 Task: Forward email as attachment with the signature Jared Hernandez with the subject Thank you for your sponsorship from softage.8@softage.net to softage.3@softage.net and softage.4@softage.net with BCC to softage.5@softage.net with the message I would appreciate it if you could send me the sales report for the last quarter.
Action: Mouse moved to (1163, 193)
Screenshot: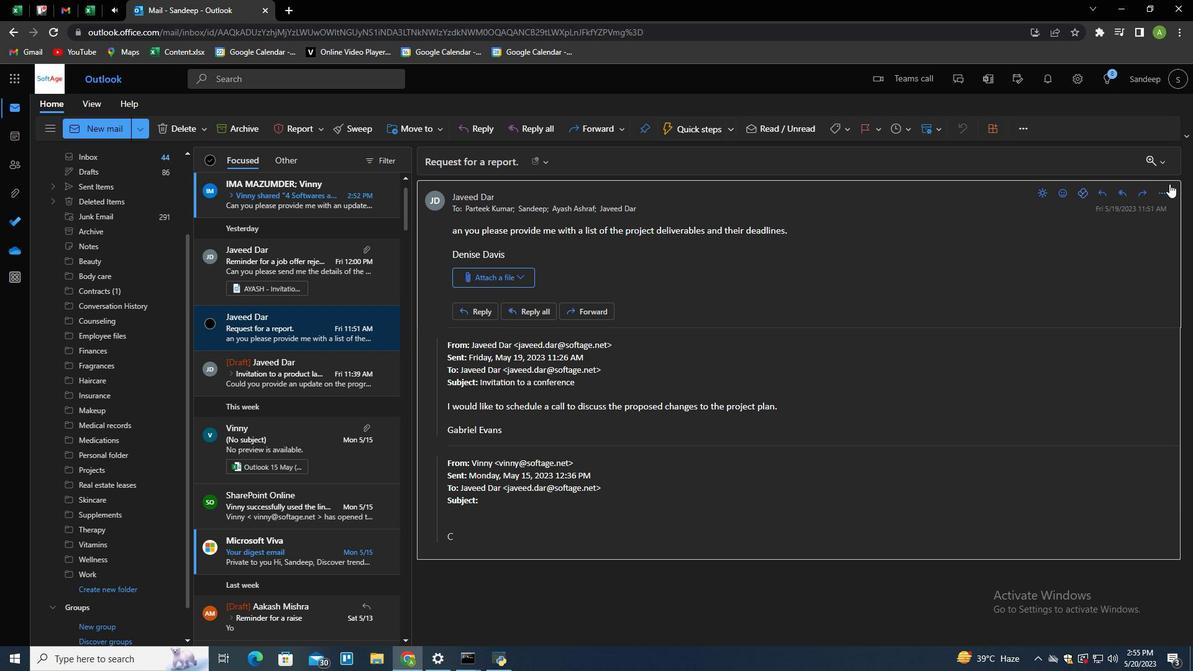 
Action: Mouse pressed left at (1163, 193)
Screenshot: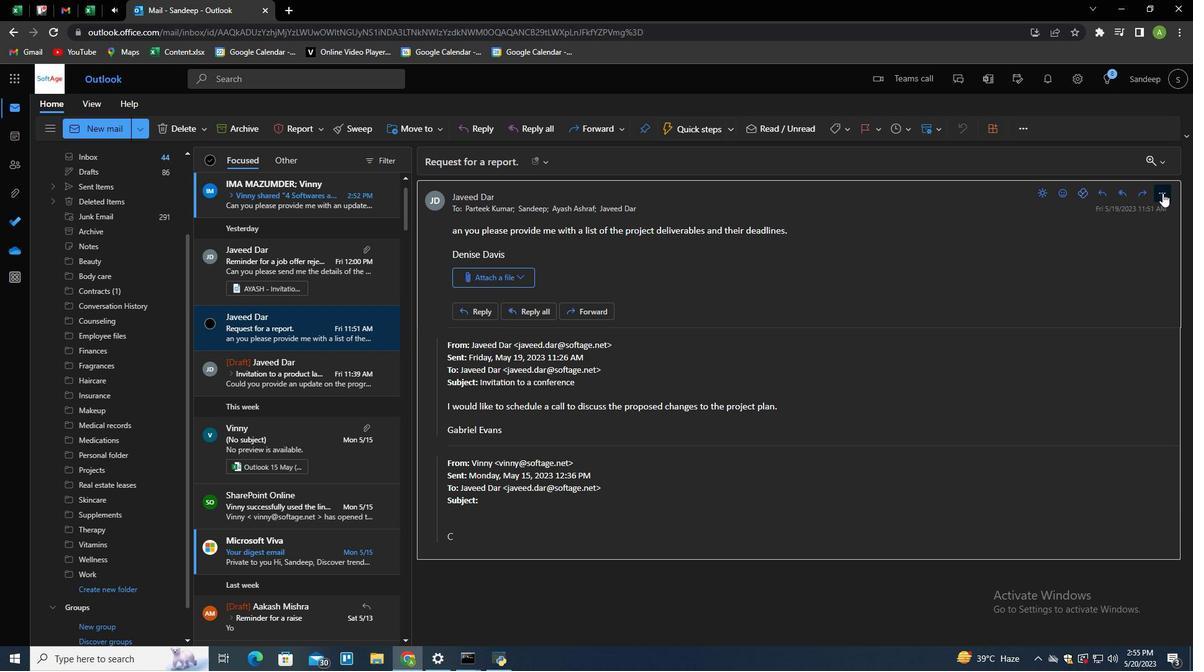 
Action: Mouse moved to (1084, 259)
Screenshot: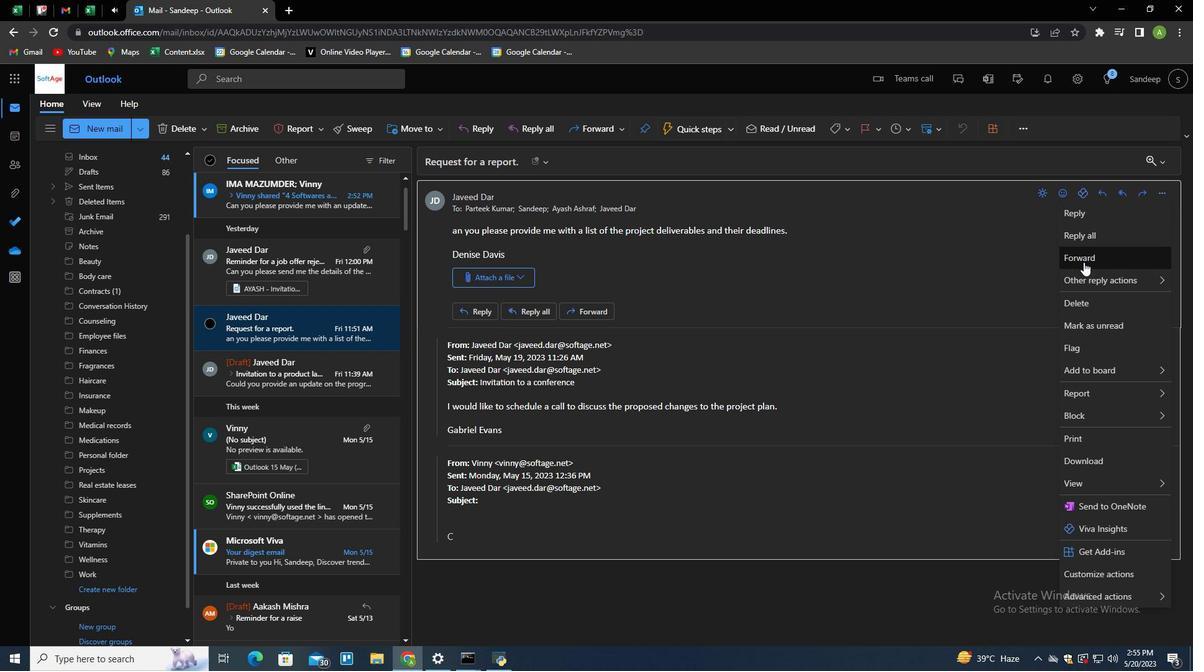 
Action: Mouse pressed left at (1084, 259)
Screenshot: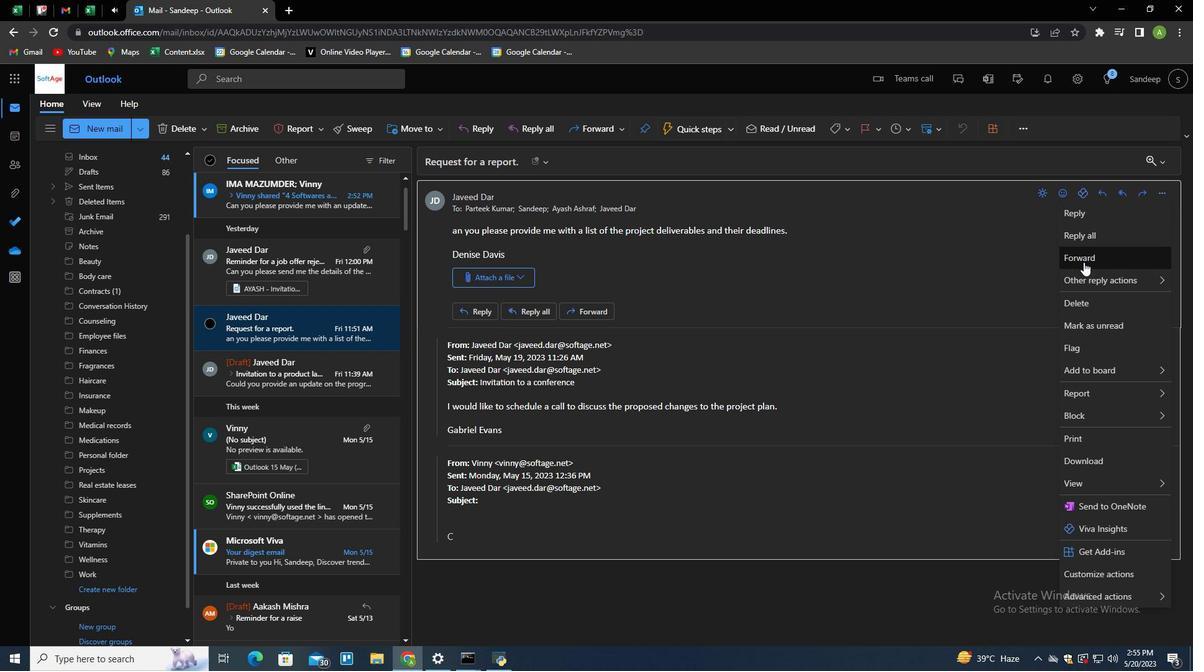 
Action: Mouse moved to (297, 268)
Screenshot: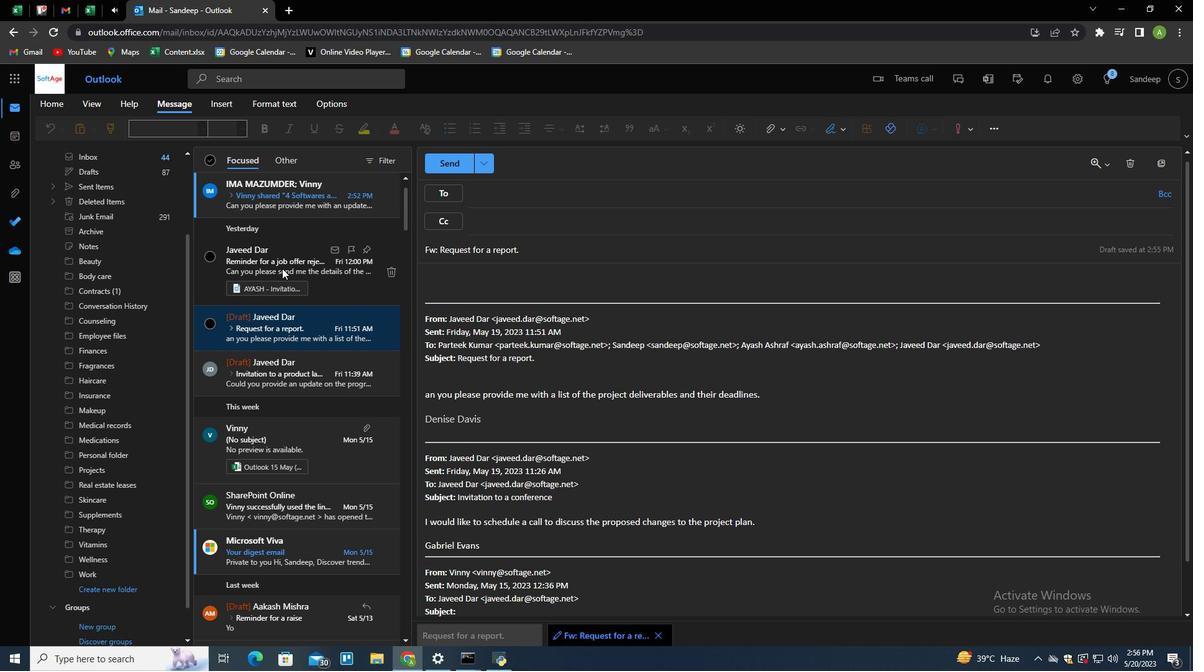 
Action: Mouse pressed left at (297, 268)
Screenshot: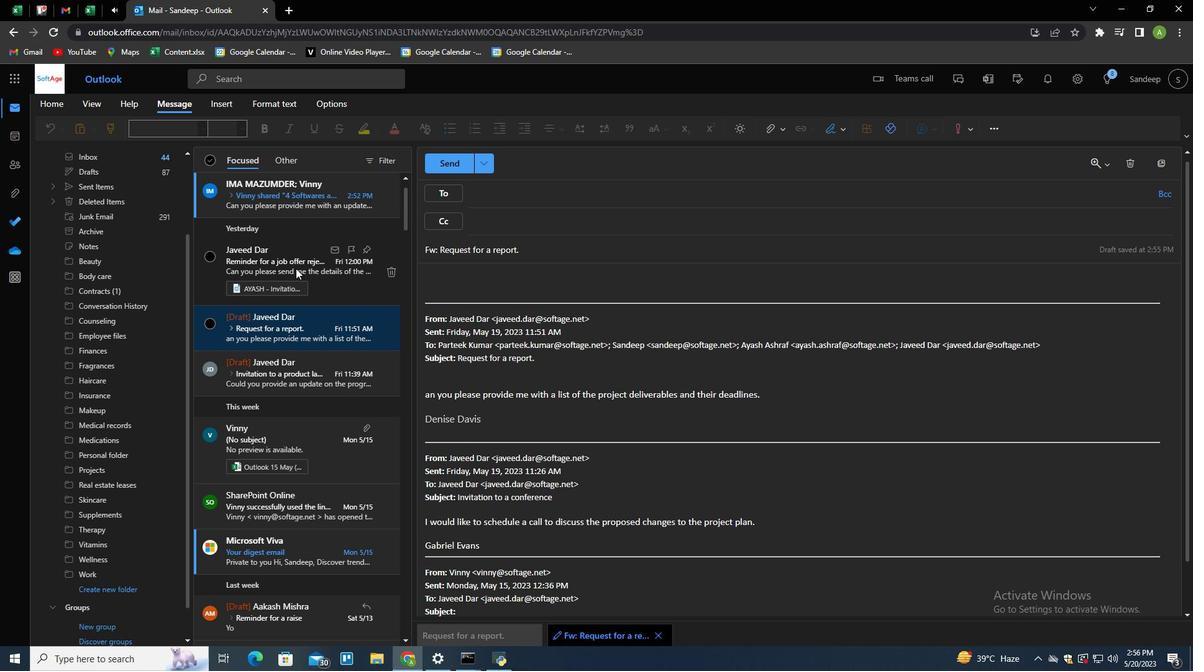 
Action: Mouse moved to (1165, 193)
Screenshot: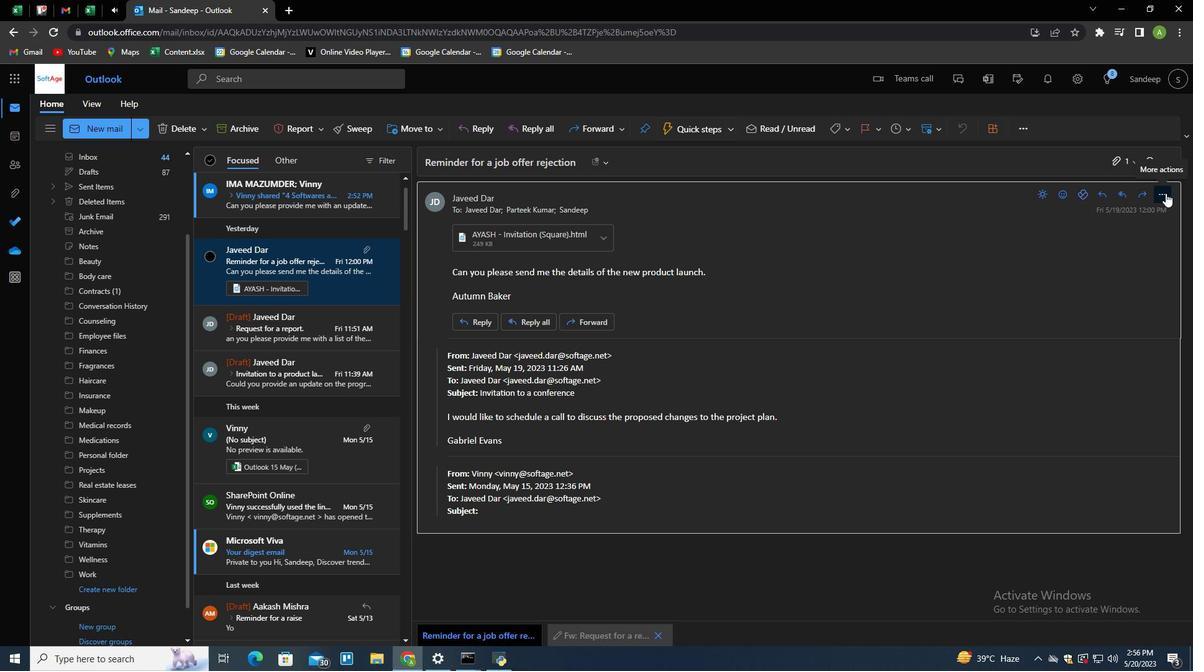
Action: Mouse pressed left at (1165, 193)
Screenshot: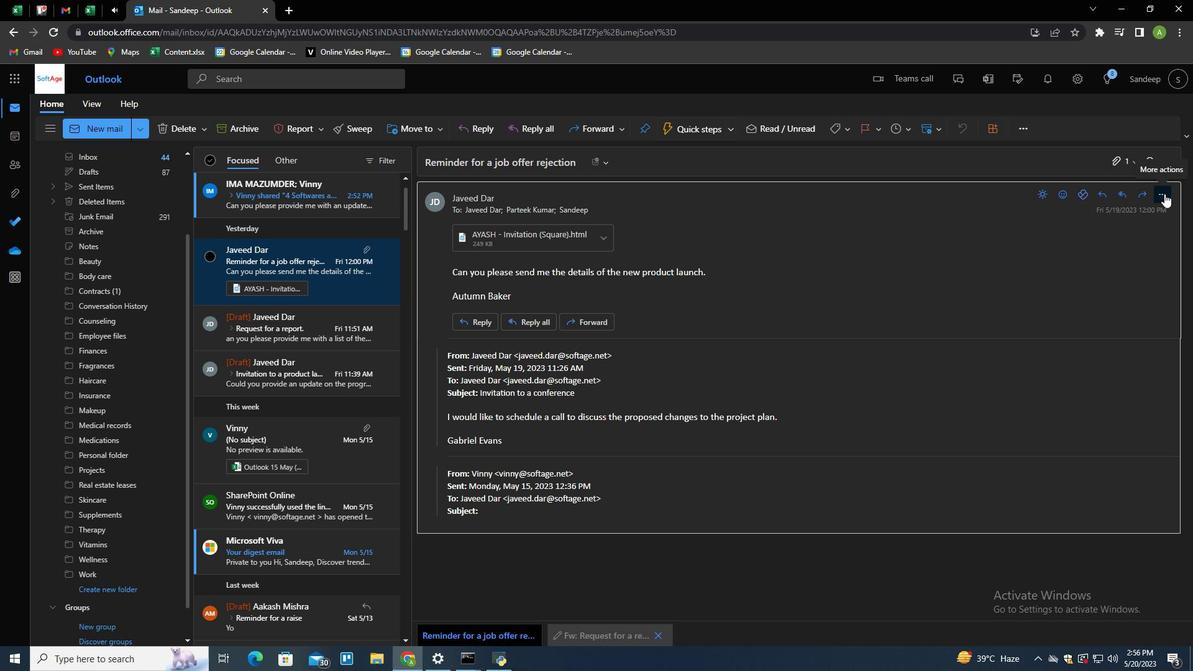 
Action: Mouse moved to (1008, 301)
Screenshot: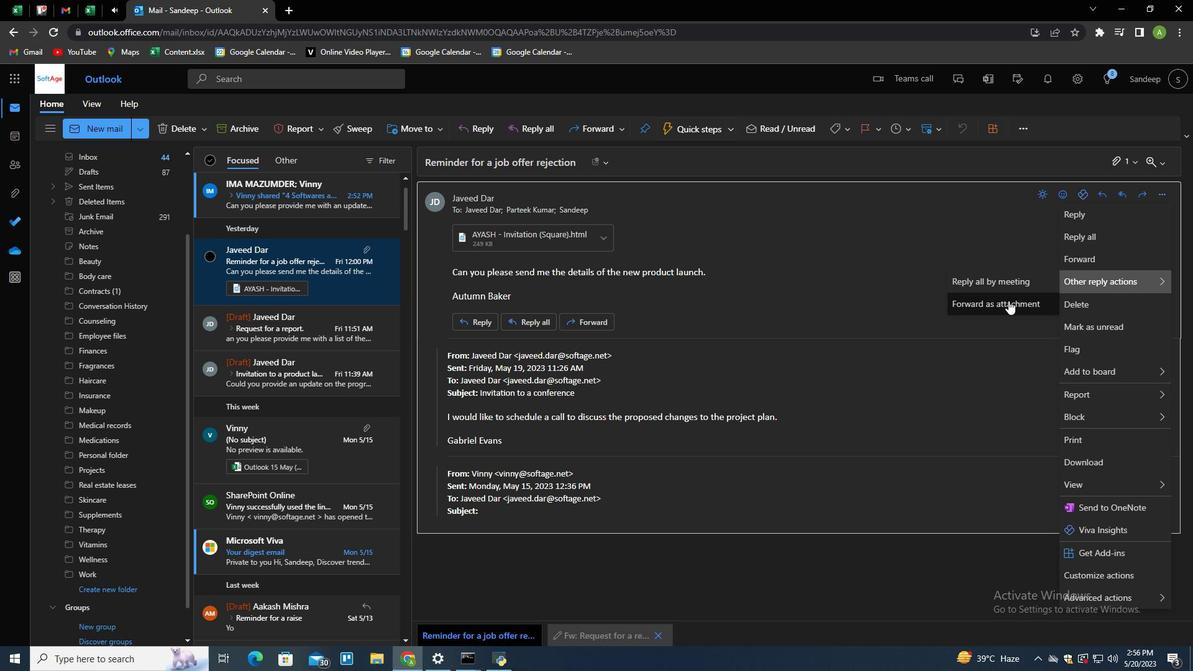
Action: Mouse pressed left at (1008, 301)
Screenshot: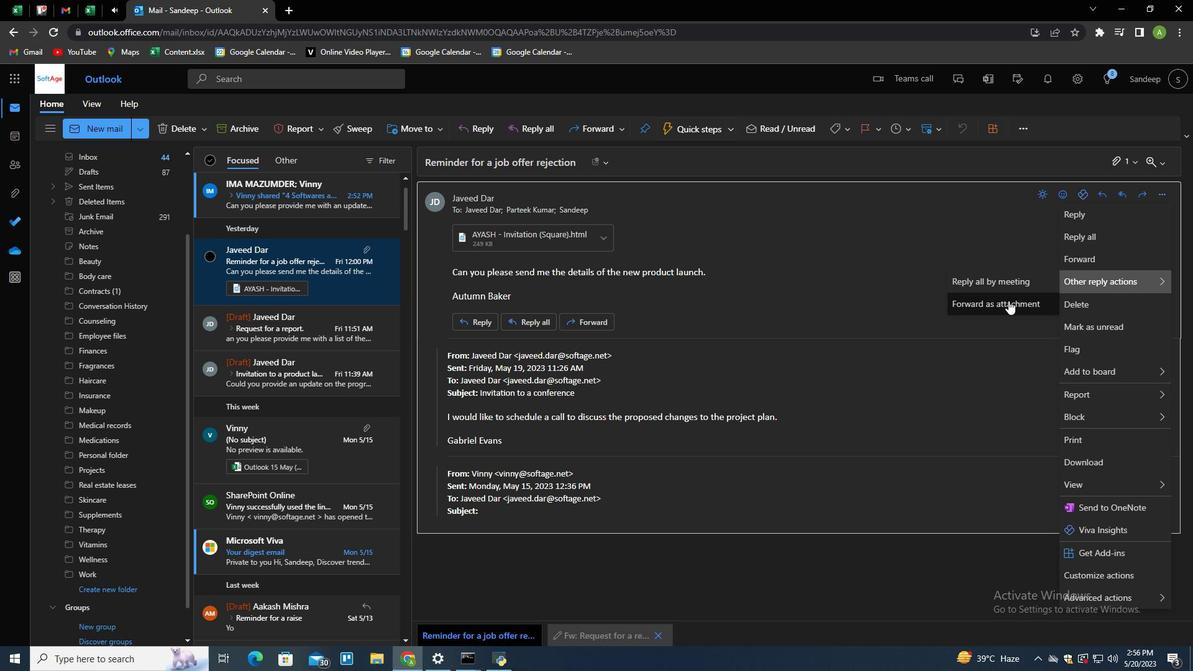 
Action: Mouse moved to (835, 133)
Screenshot: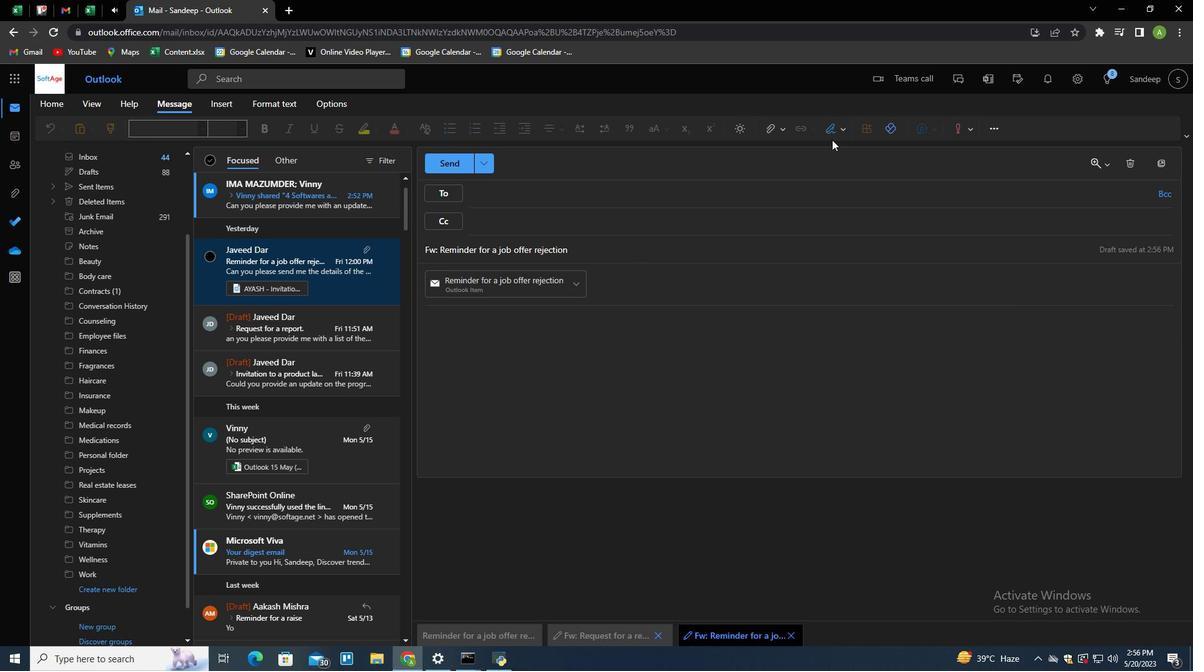 
Action: Mouse pressed left at (835, 133)
Screenshot: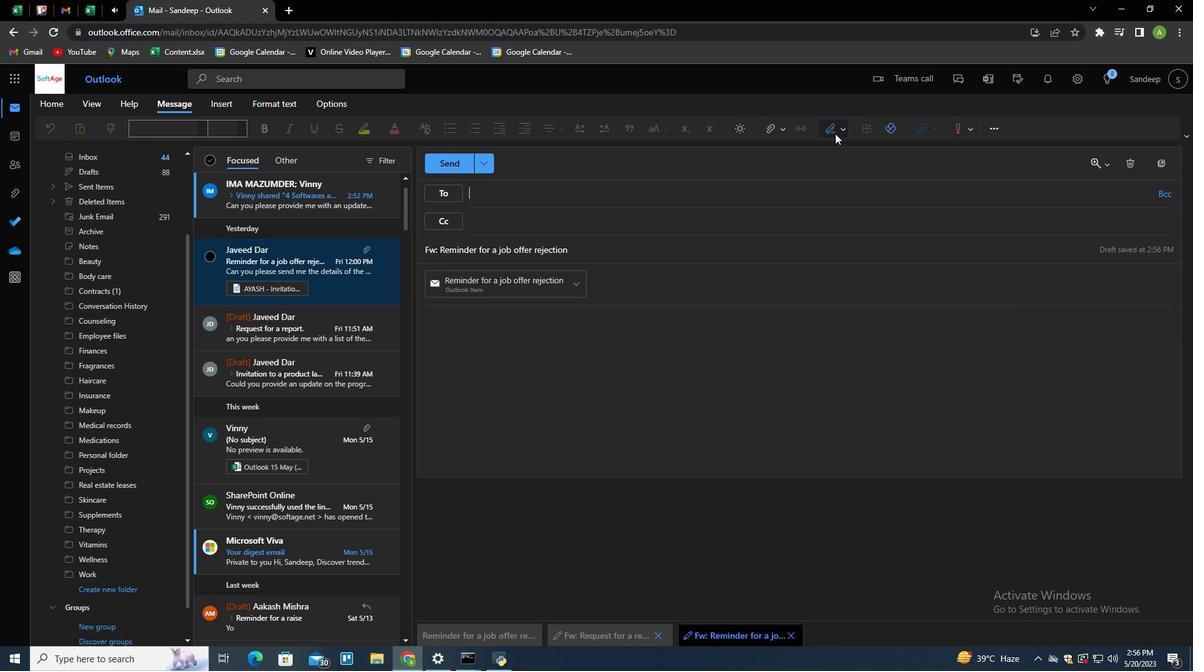 
Action: Mouse moved to (820, 175)
Screenshot: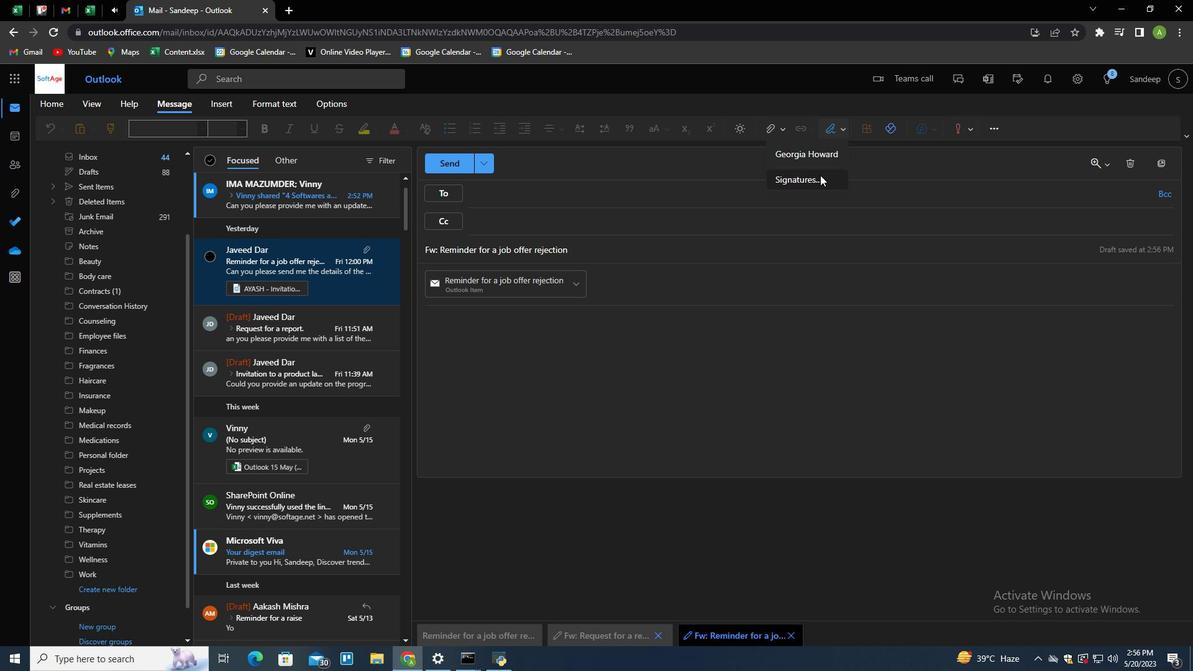 
Action: Mouse pressed left at (820, 175)
Screenshot: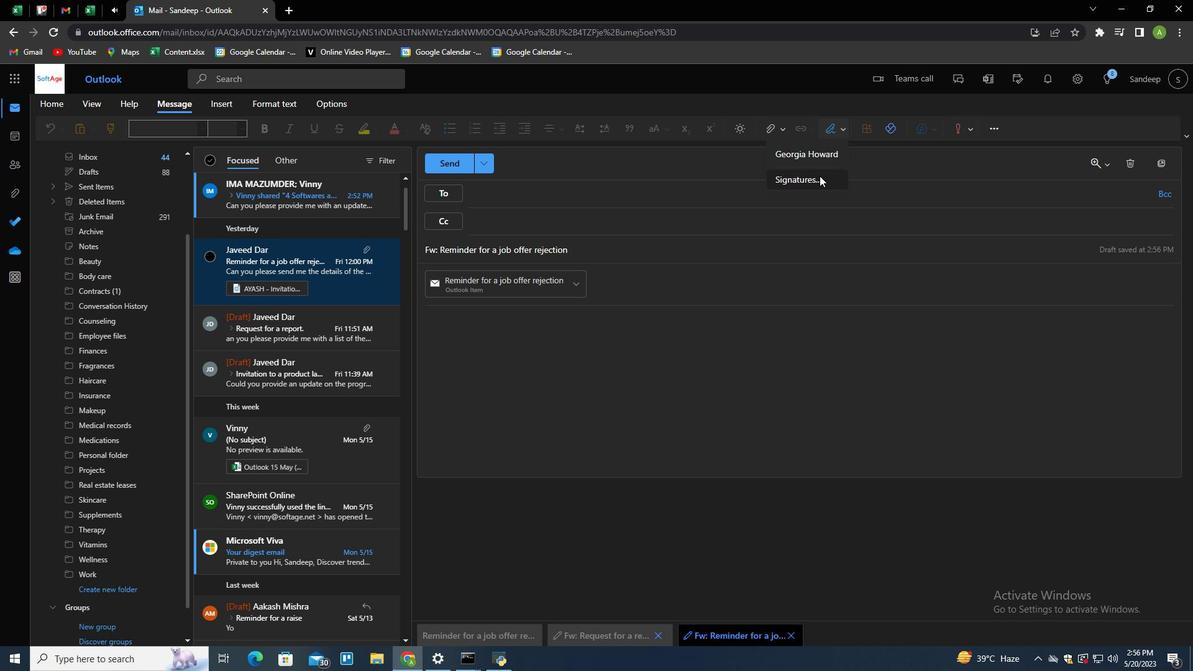 
Action: Mouse moved to (851, 231)
Screenshot: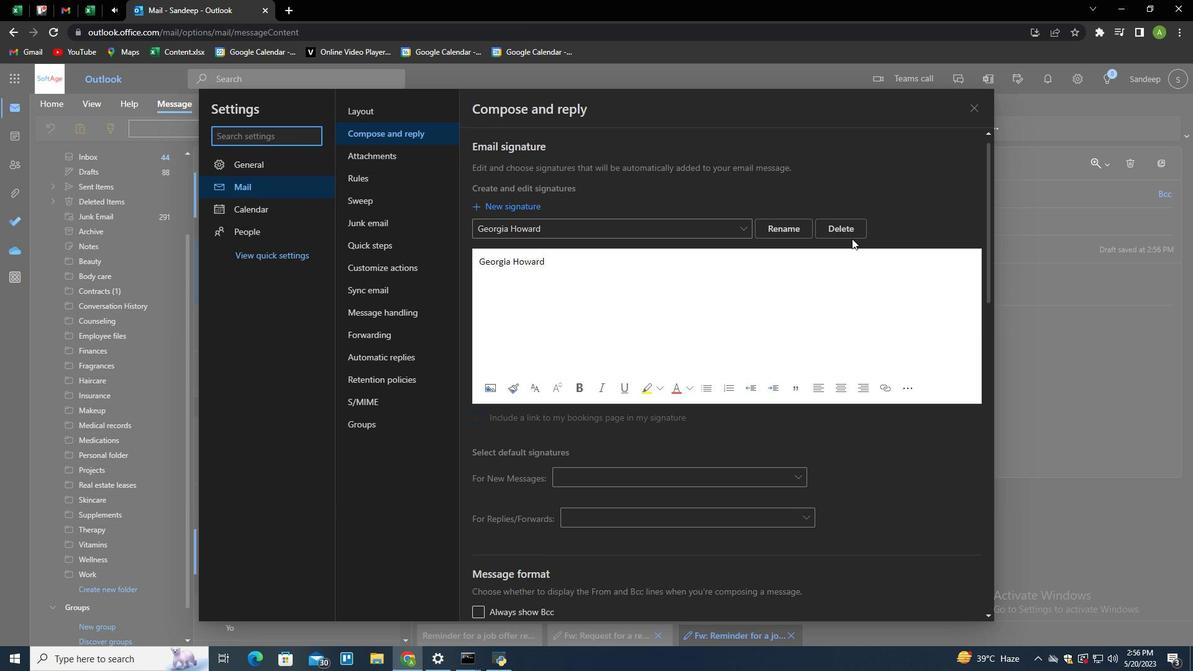 
Action: Mouse pressed left at (851, 231)
Screenshot: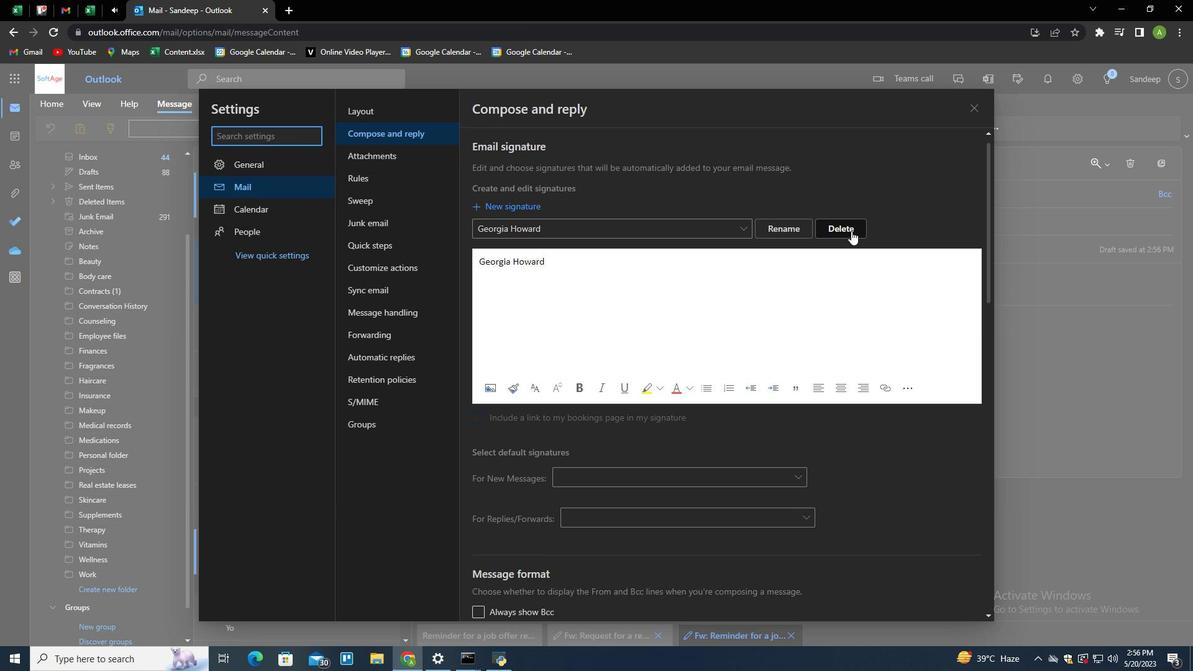 
Action: Mouse pressed left at (851, 231)
Screenshot: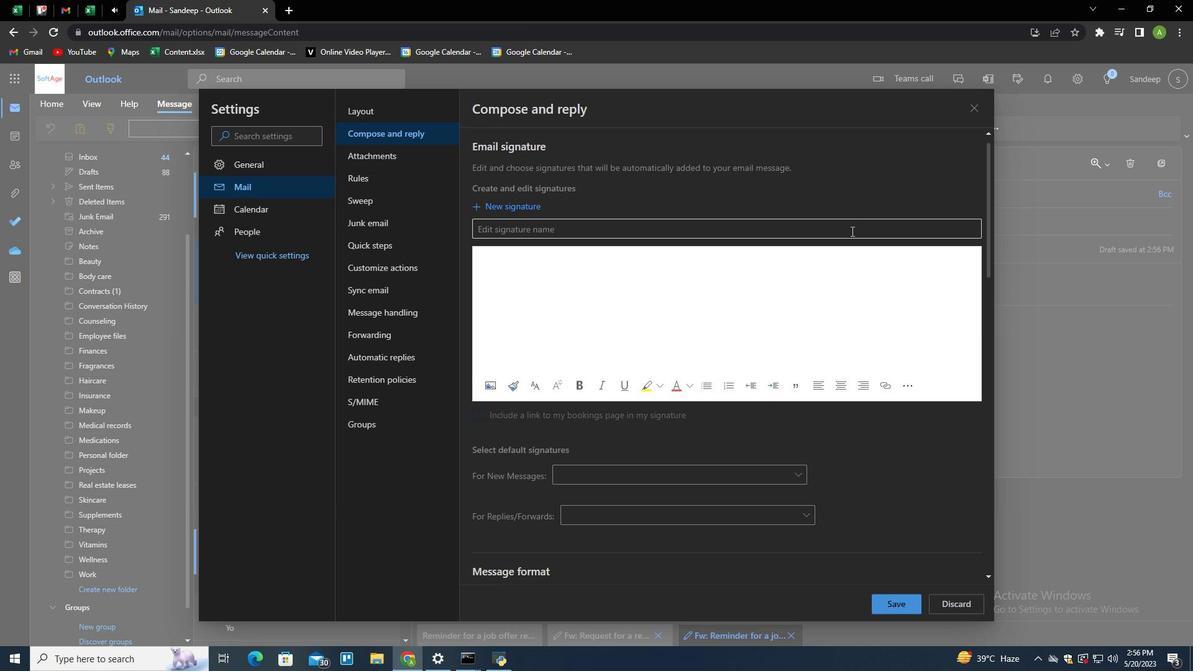 
Action: Key pressed <Key.shift>Jard<Key.backspace>ed<Key.space><Key.shift><Key.space>Hernandez<Key.tab><Key.shift>Jard<Key.backspace>ed<Key.space><Key.shift>Harnandez
Screenshot: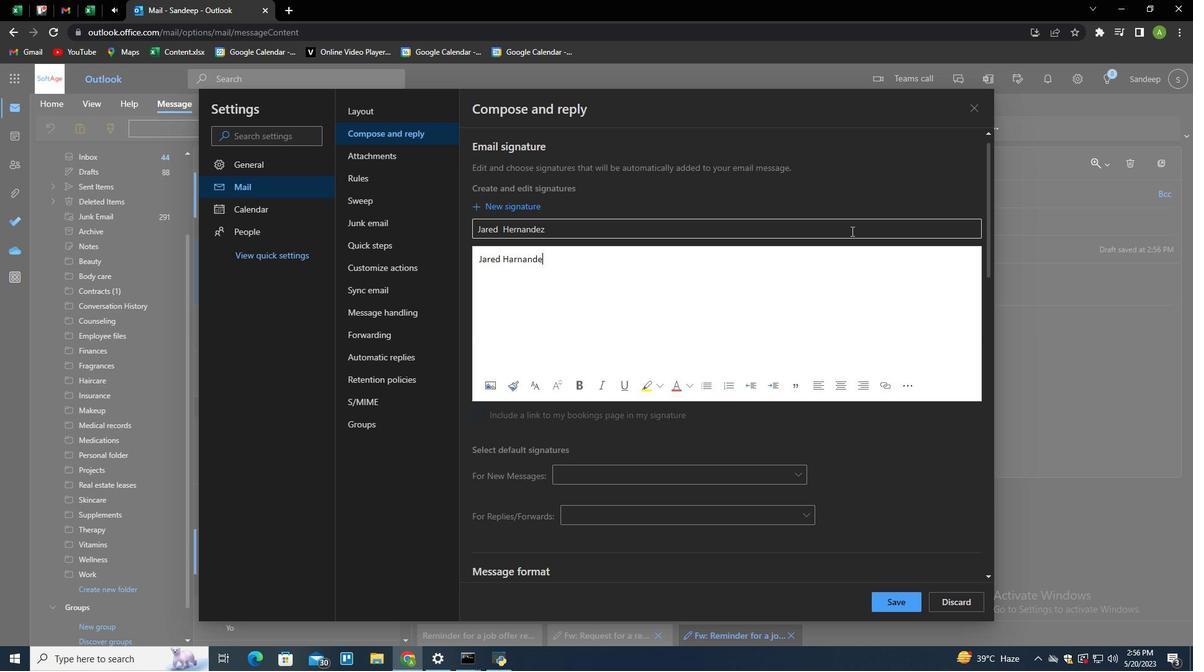 
Action: Mouse moved to (910, 610)
Screenshot: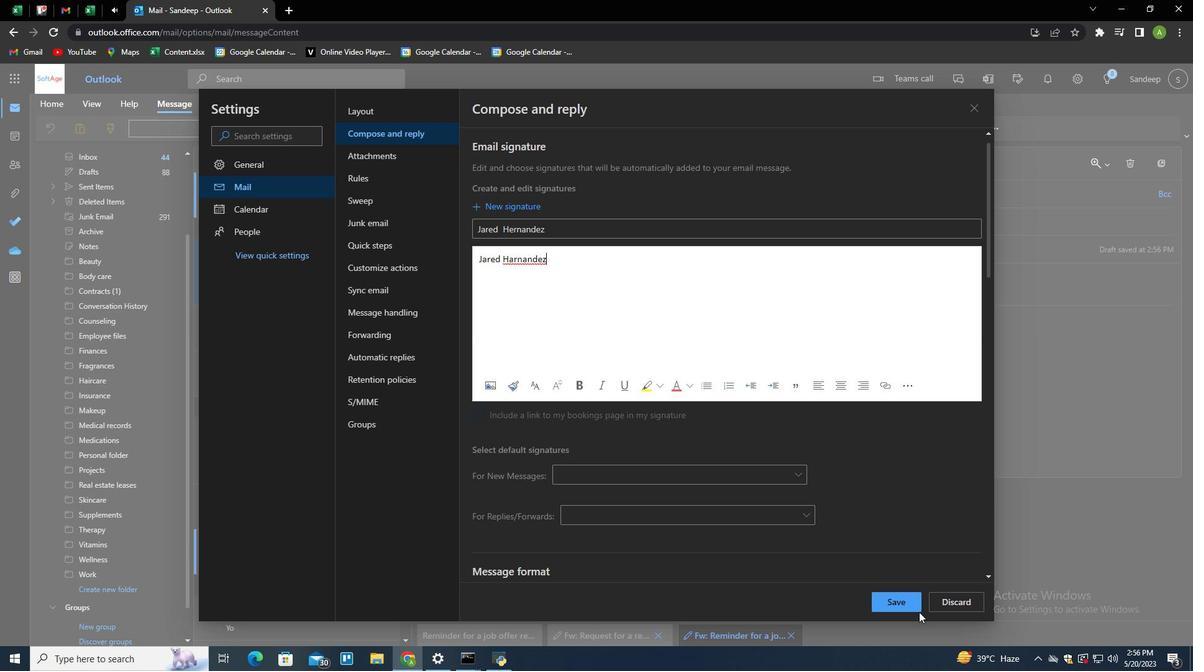 
Action: Mouse pressed left at (910, 610)
Screenshot: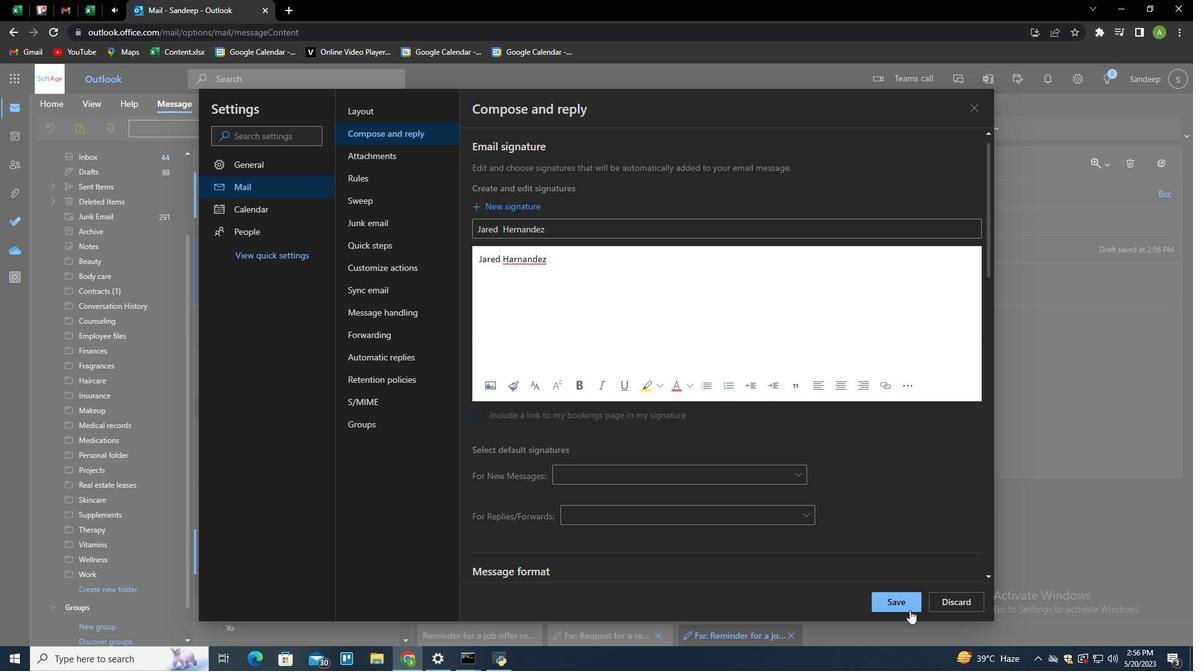 
Action: Mouse moved to (513, 262)
Screenshot: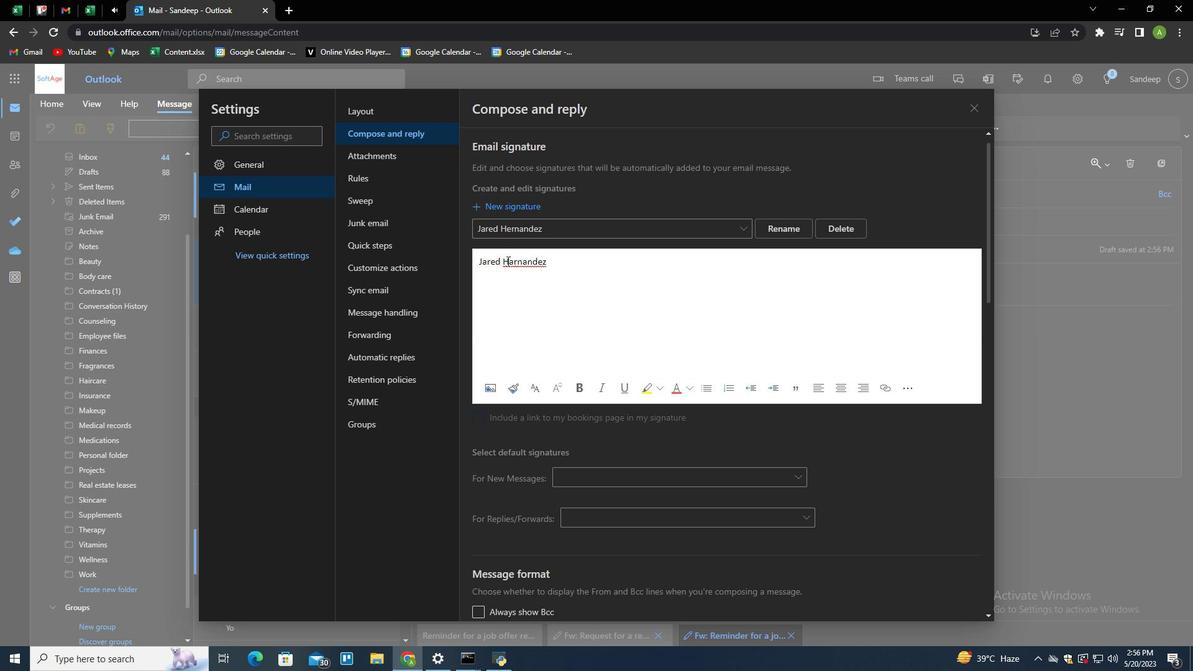 
Action: Mouse pressed left at (513, 262)
Screenshot: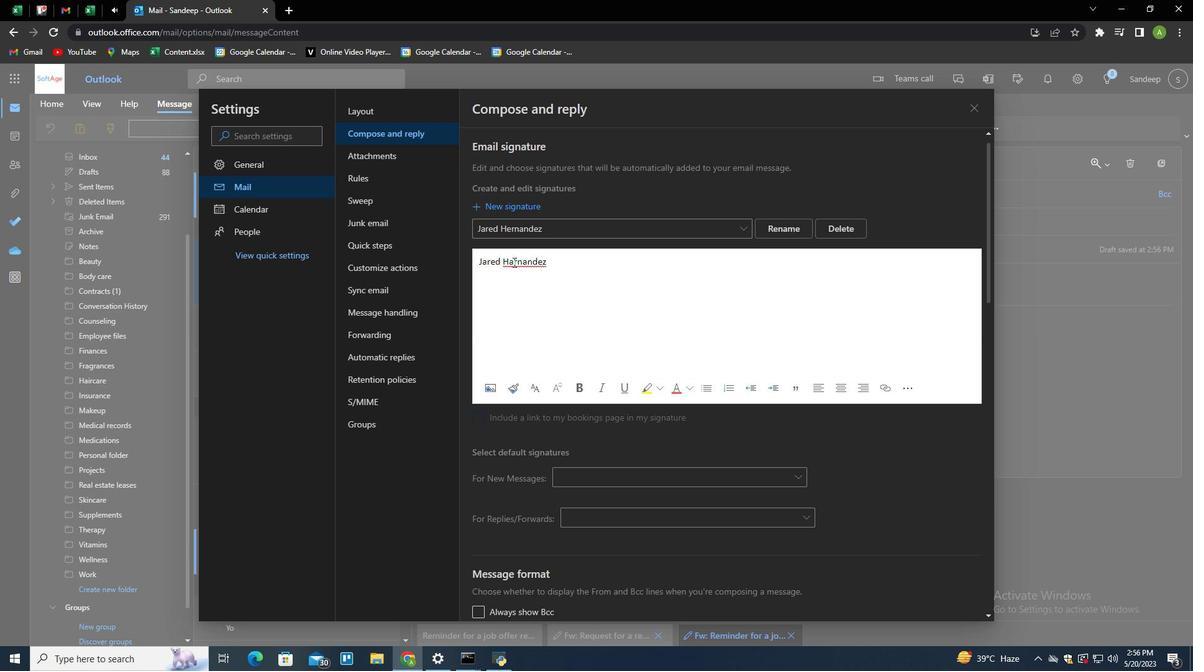 
Action: Mouse moved to (684, 300)
Screenshot: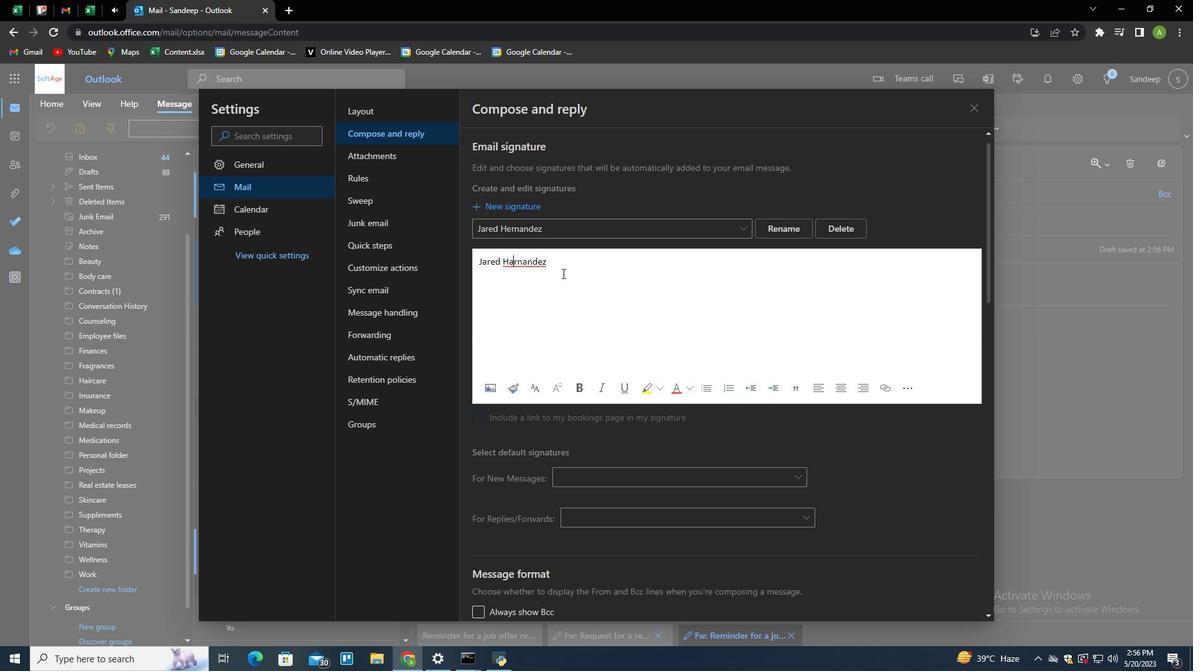 
Action: Key pressed <Key.backspace>e
Screenshot: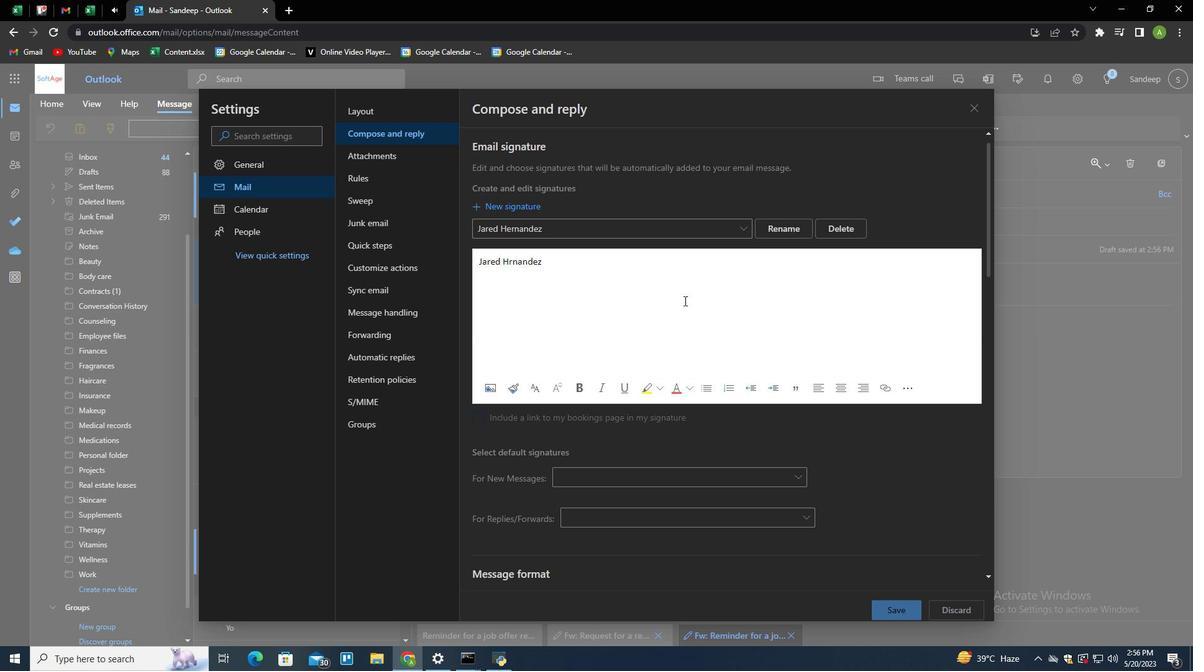 
Action: Mouse moved to (889, 596)
Screenshot: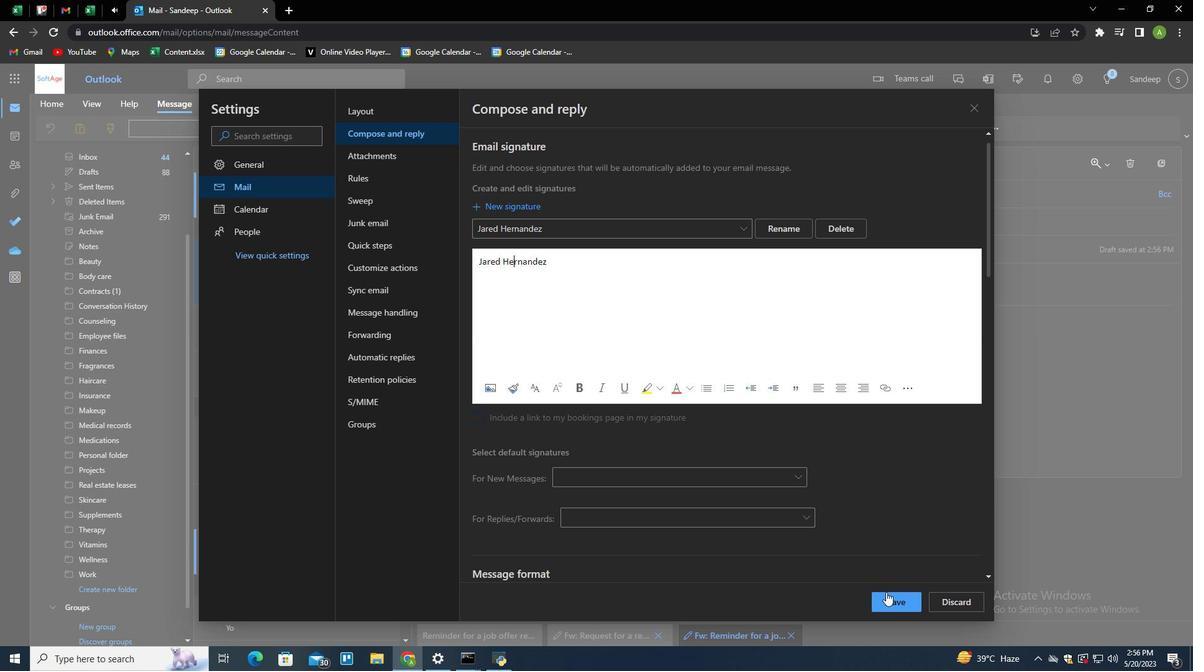 
Action: Mouse pressed left at (889, 596)
Screenshot: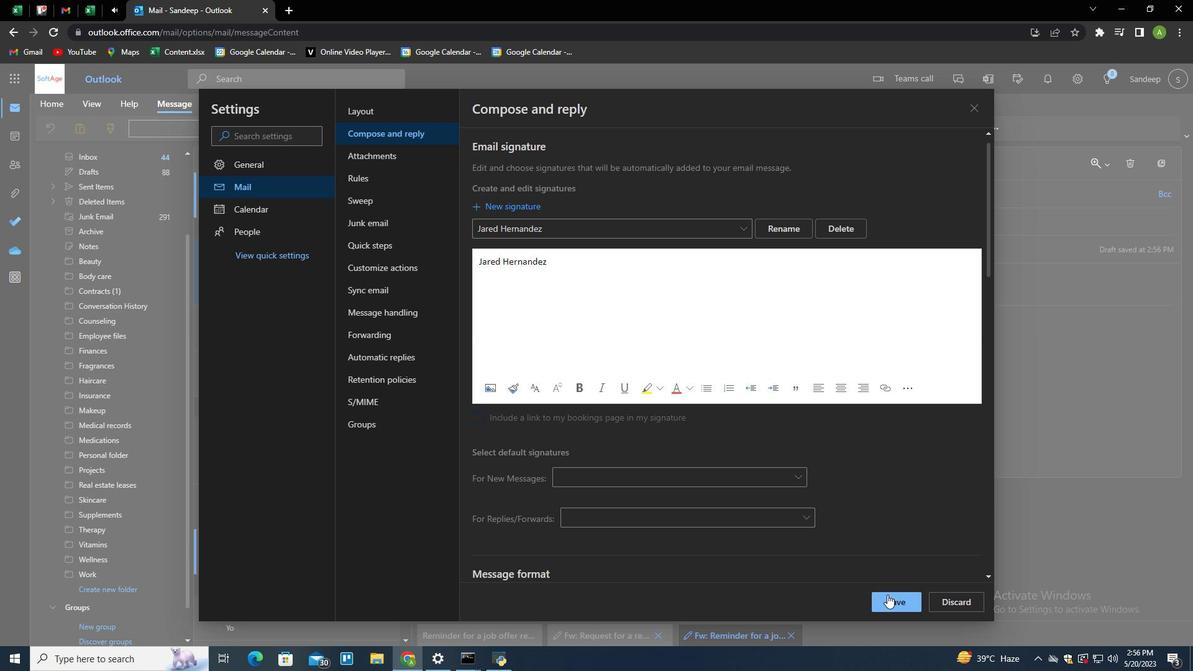 
Action: Mouse moved to (1077, 289)
Screenshot: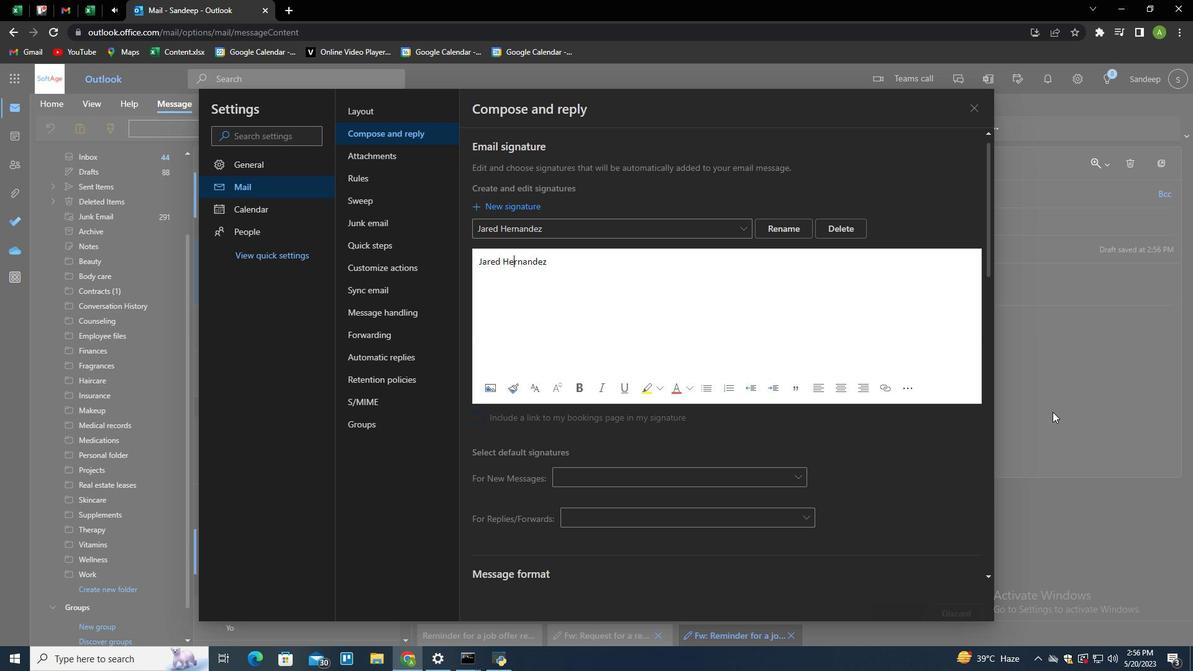 
Action: Mouse pressed left at (1077, 289)
Screenshot: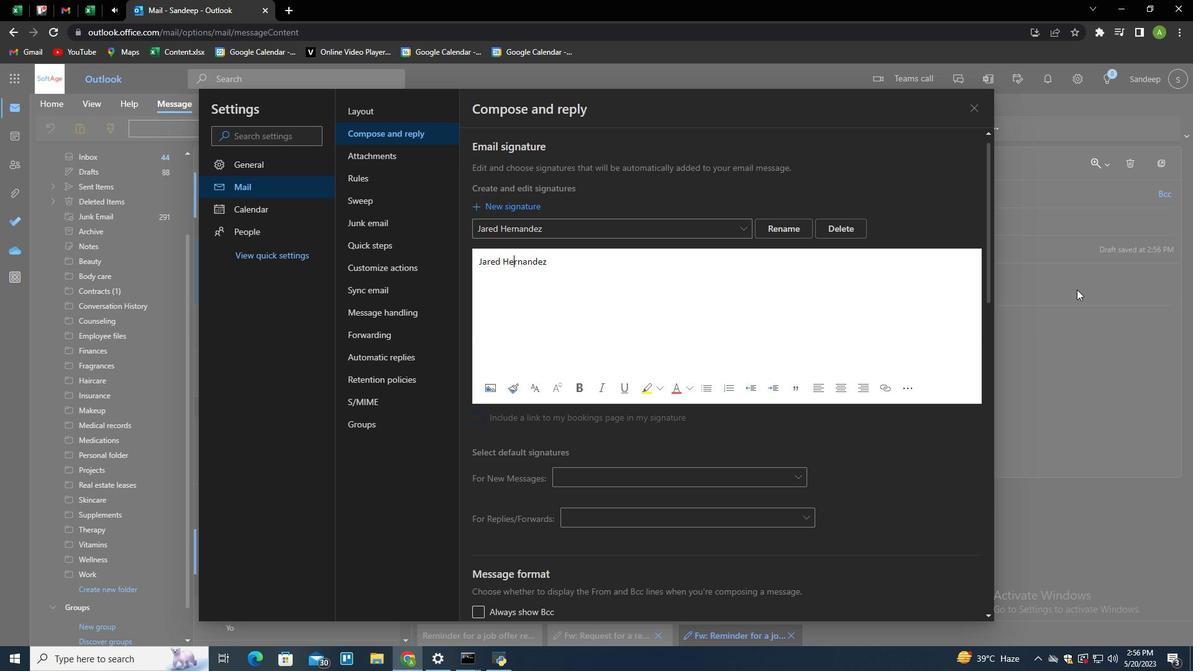 
Action: Mouse moved to (839, 129)
Screenshot: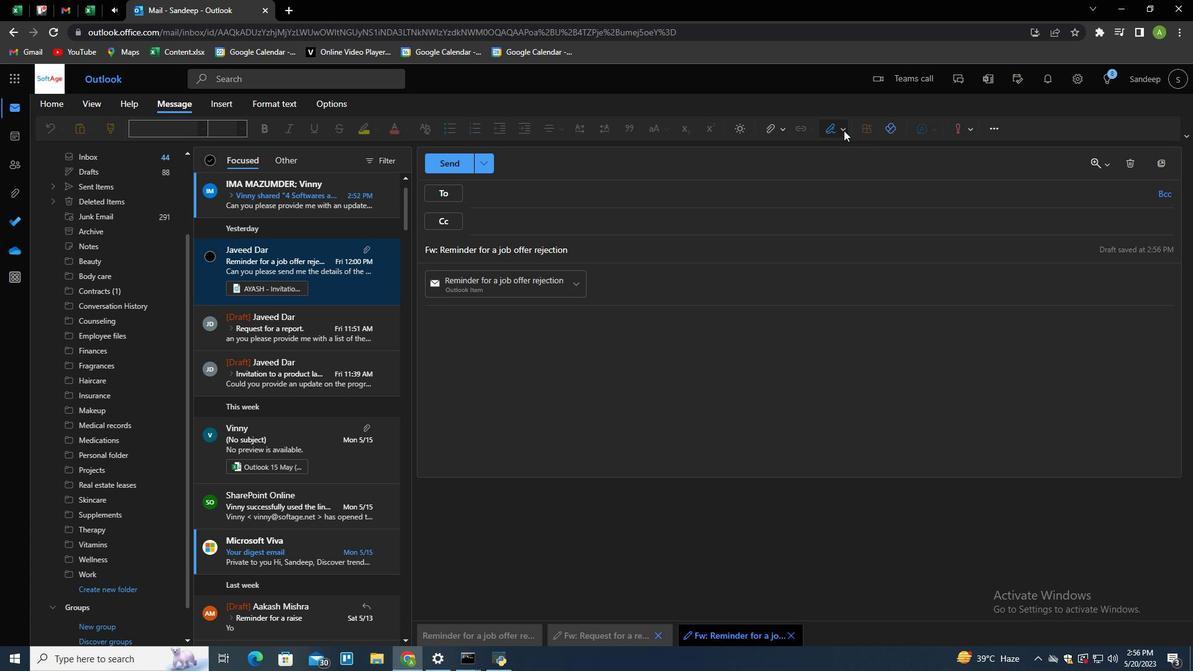 
Action: Mouse pressed left at (839, 129)
Screenshot: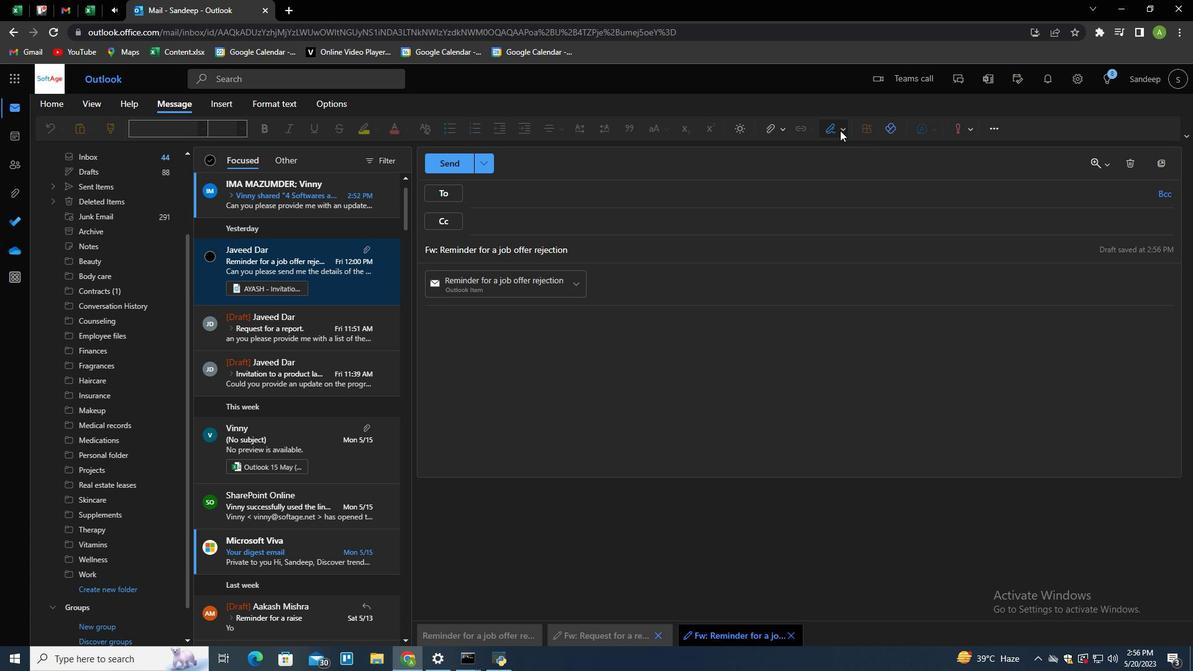 
Action: Mouse moved to (813, 153)
Screenshot: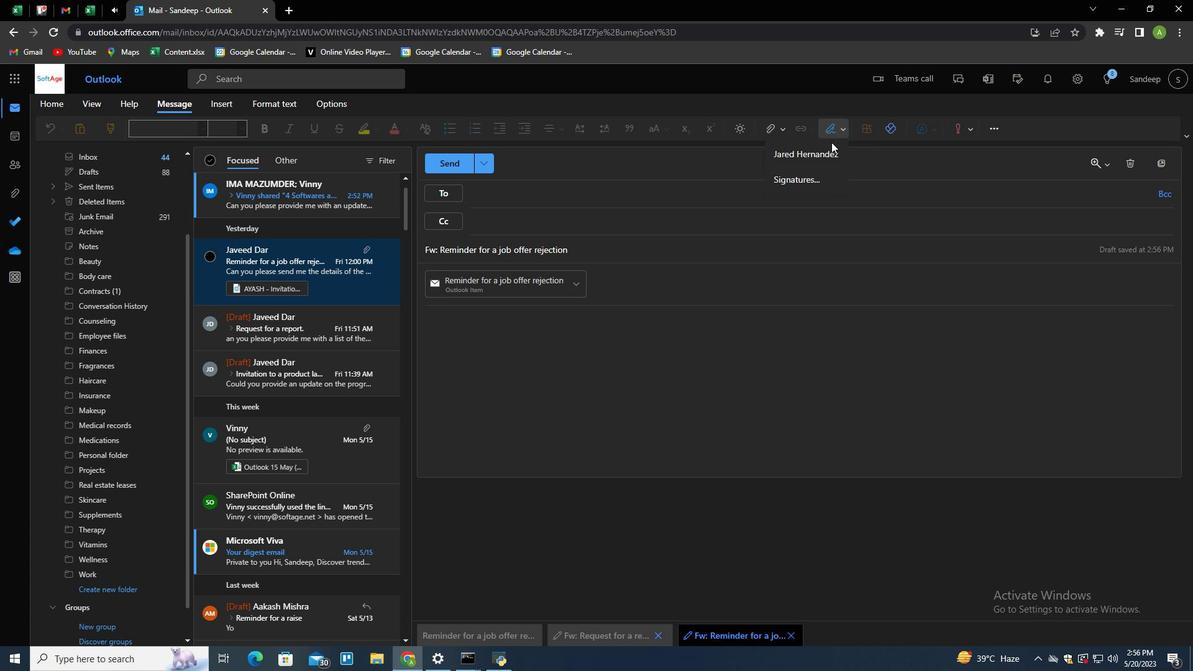 
Action: Mouse pressed left at (813, 153)
Screenshot: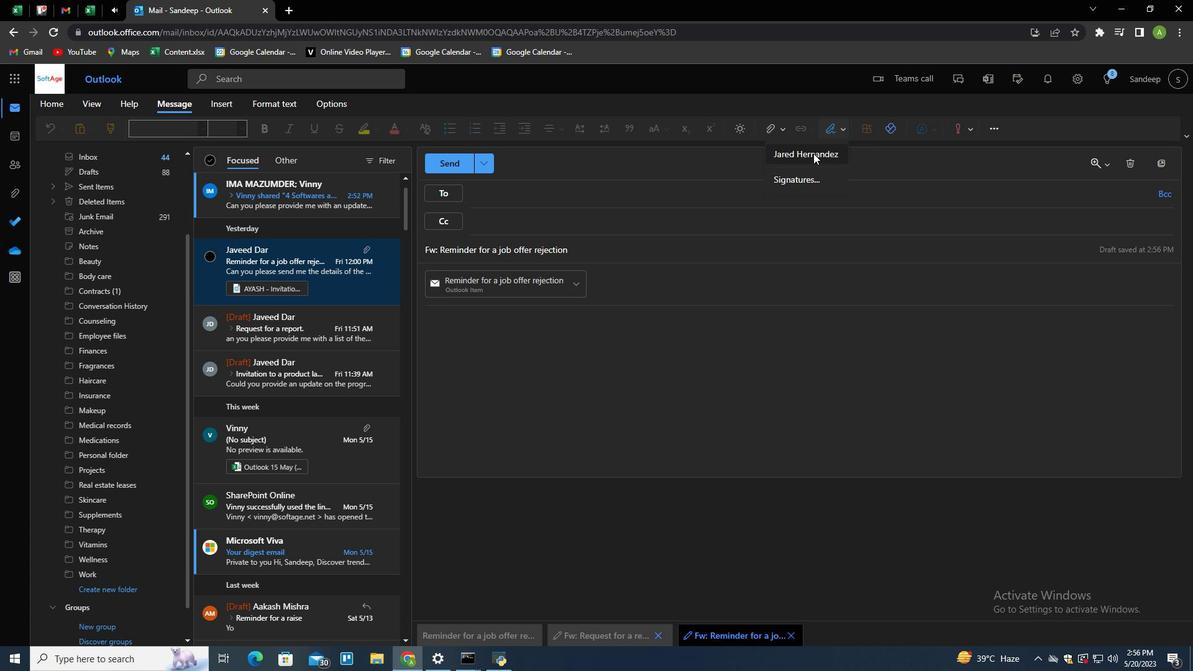 
Action: Mouse moved to (438, 252)
Screenshot: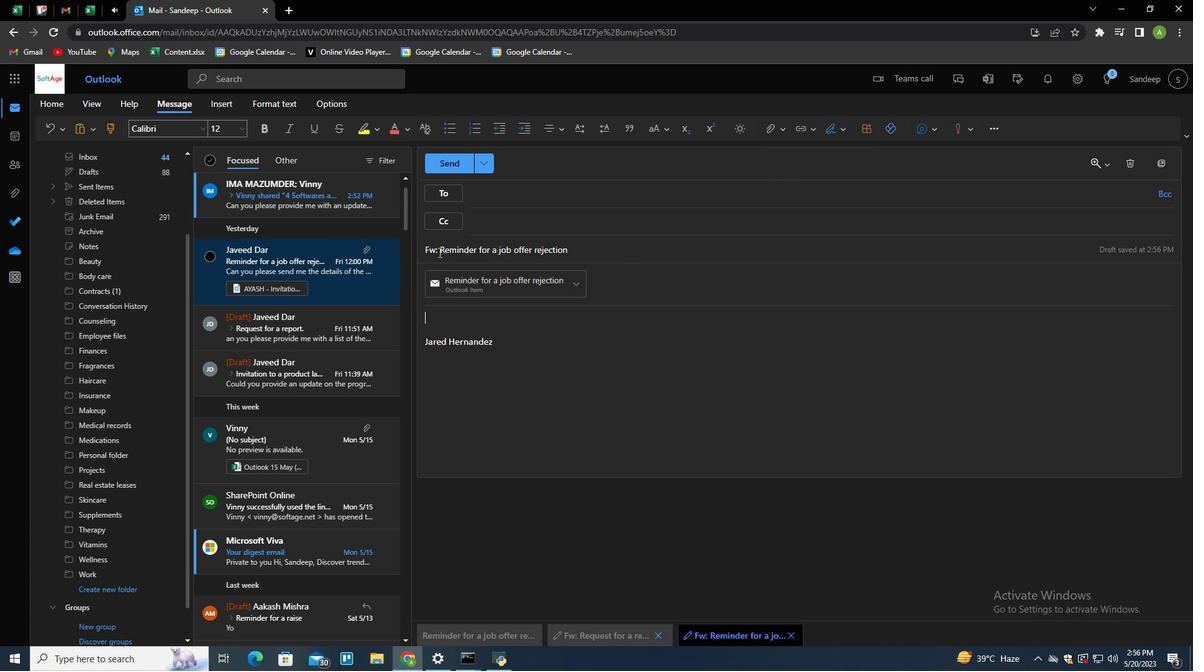 
Action: Mouse pressed left at (438, 252)
Screenshot: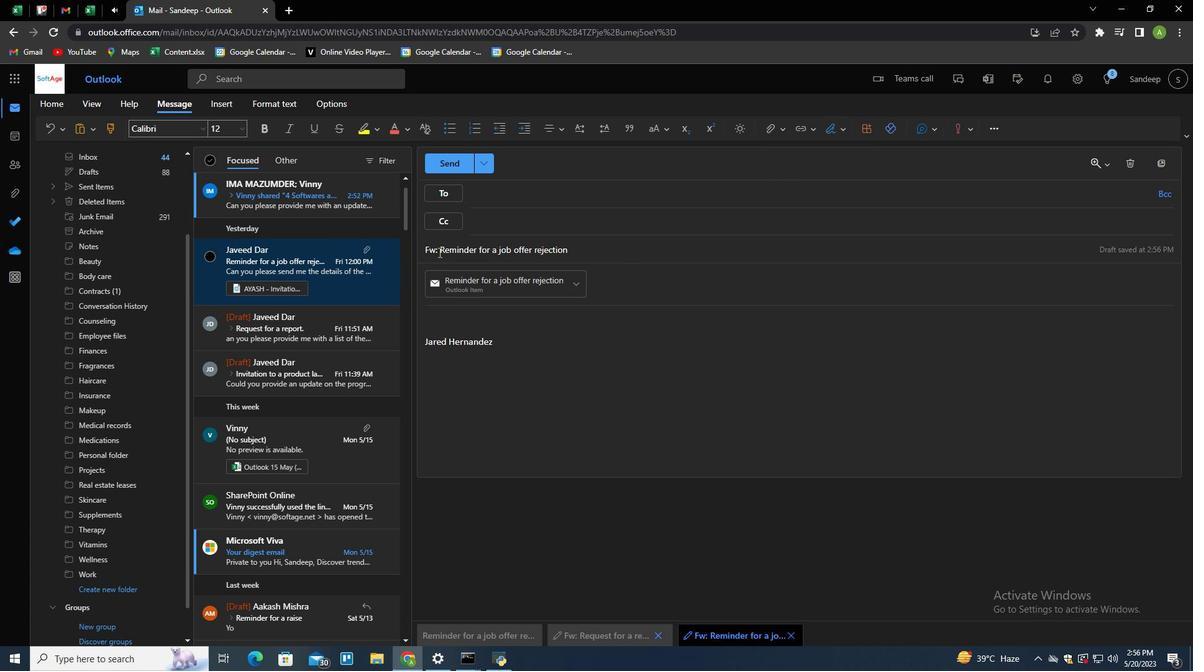 
Action: Mouse moved to (542, 261)
Screenshot: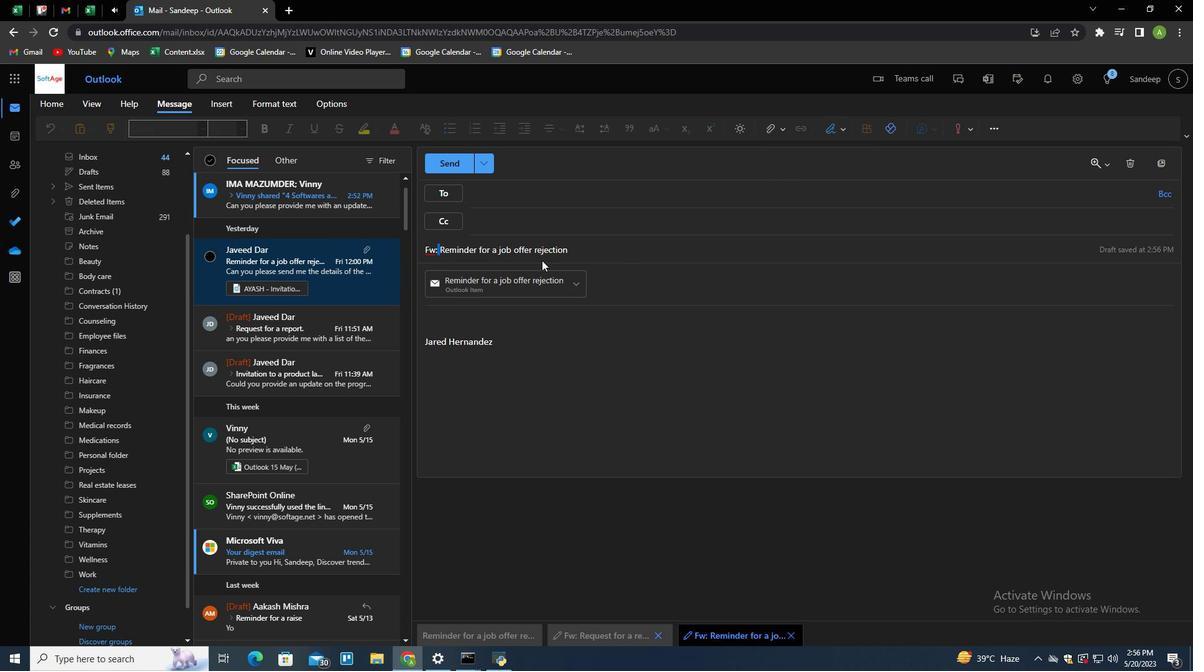 
Action: Key pressed <Key.shift_r><Key.end><Key.shift>Thank<Key.space>you<Key.space>for<Key.space>your<Key.space>sponsorship<Key.space>
Screenshot: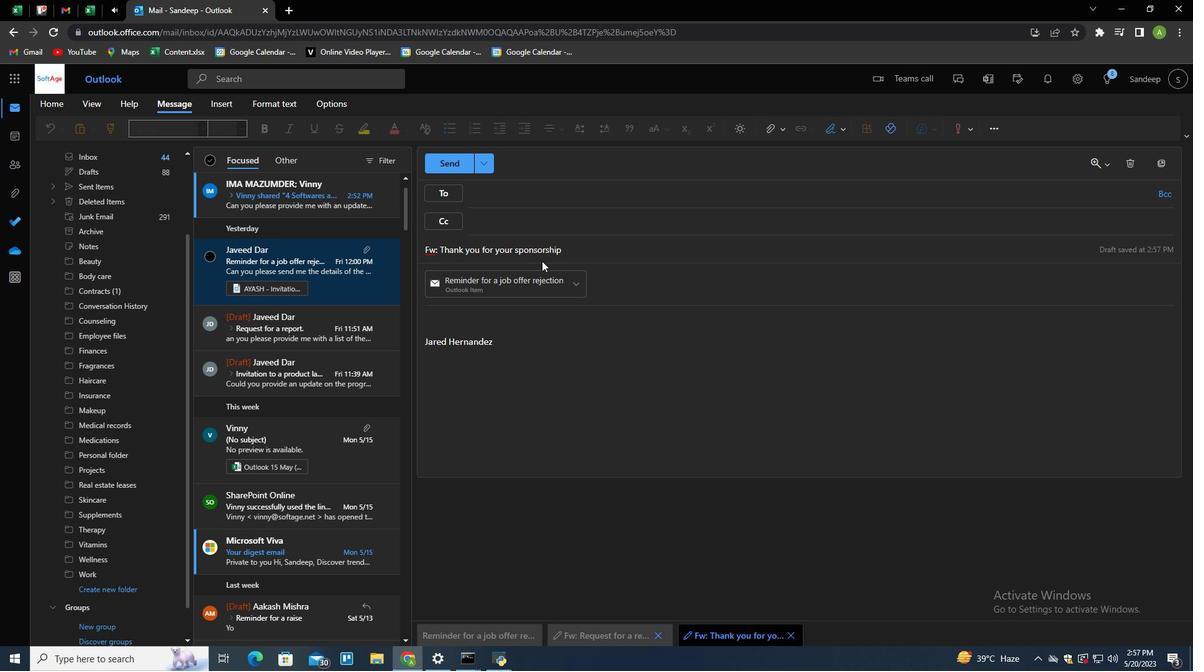 
Action: Mouse moved to (527, 197)
Screenshot: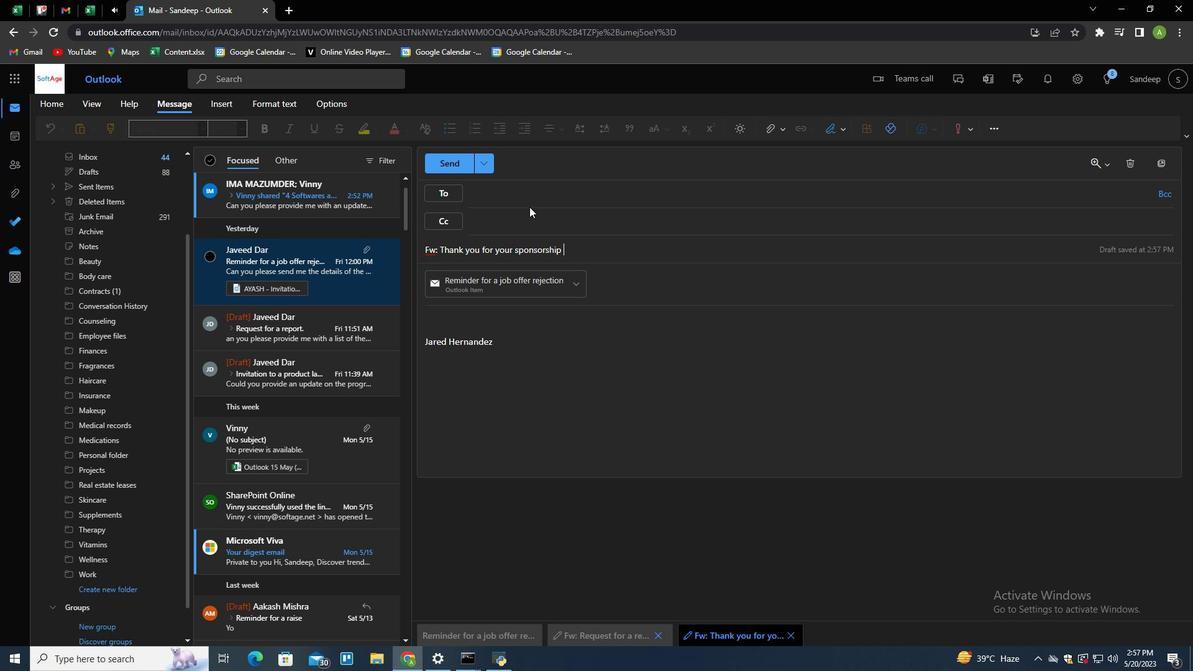 
Action: Mouse pressed left at (527, 197)
Screenshot: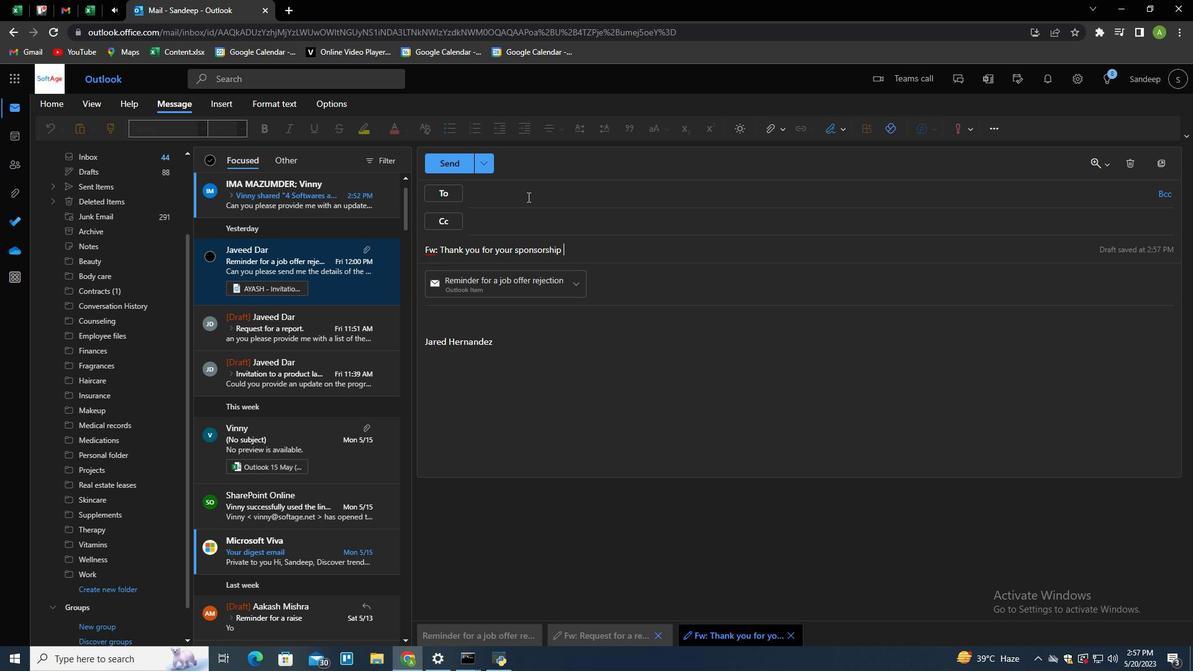 
Action: Mouse moved to (527, 196)
Screenshot: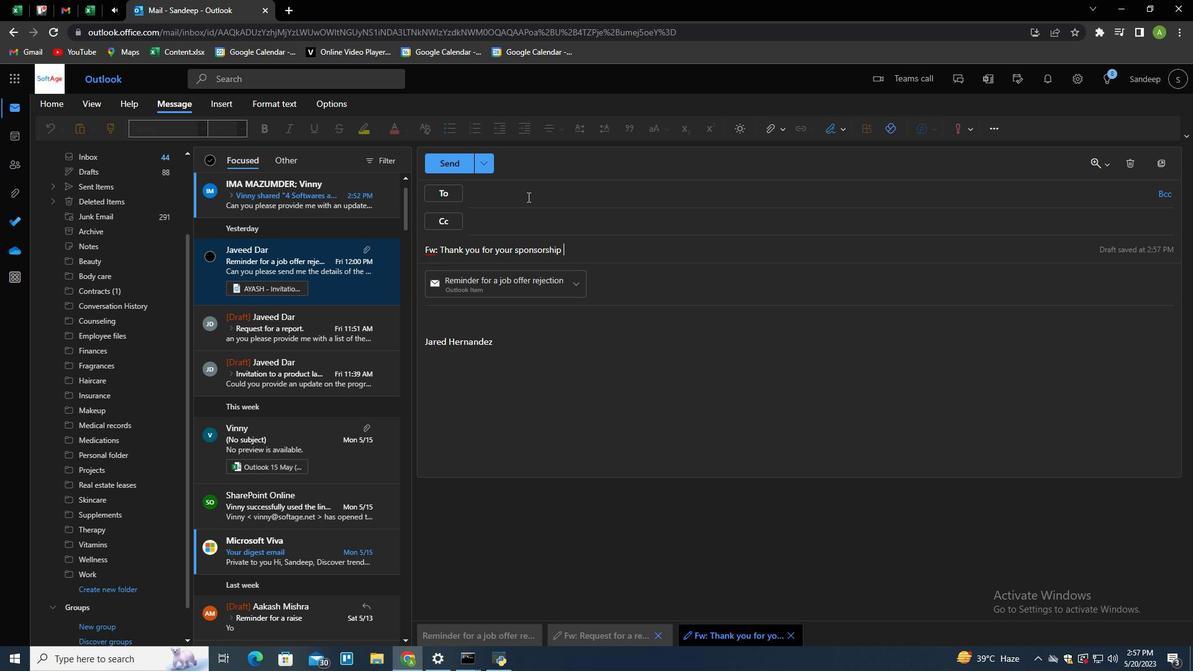 
Action: Key pressed softage.3<Key.shift>@softage.net<Key.enter>softage.4<Key.shift><Key.shift><Key.shift><Key.shift><Key.shift><Key.shift><Key.shift><Key.shift><Key.shift>@softage.net<Key.enter>
Screenshot: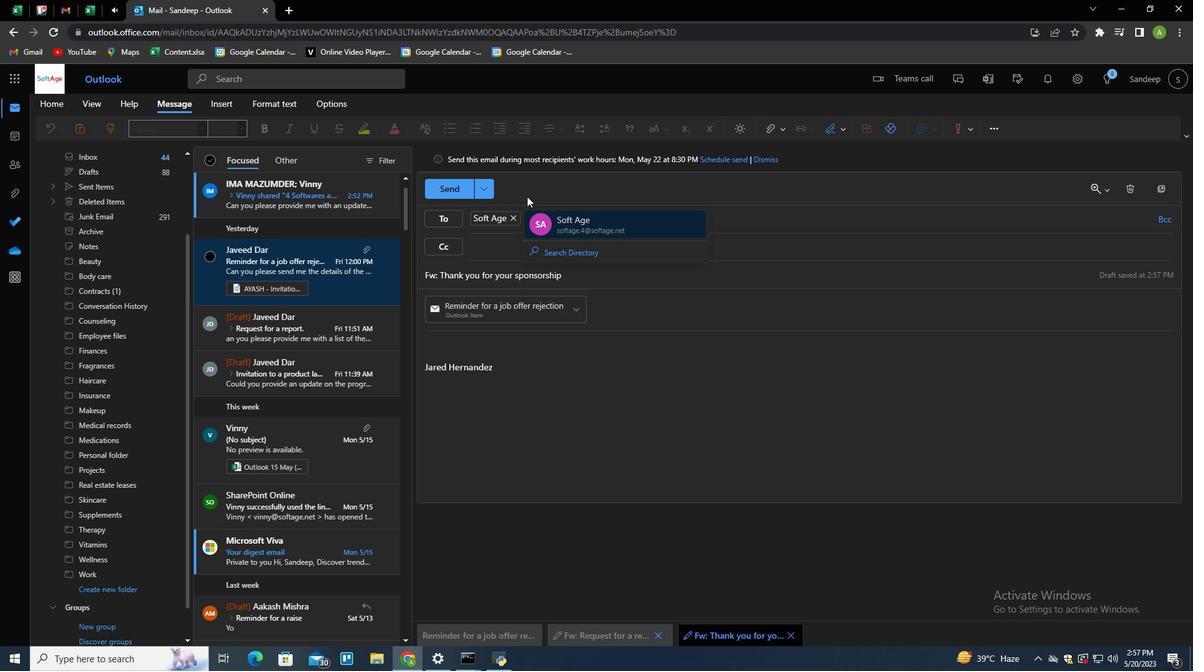
Action: Mouse moved to (1167, 220)
Screenshot: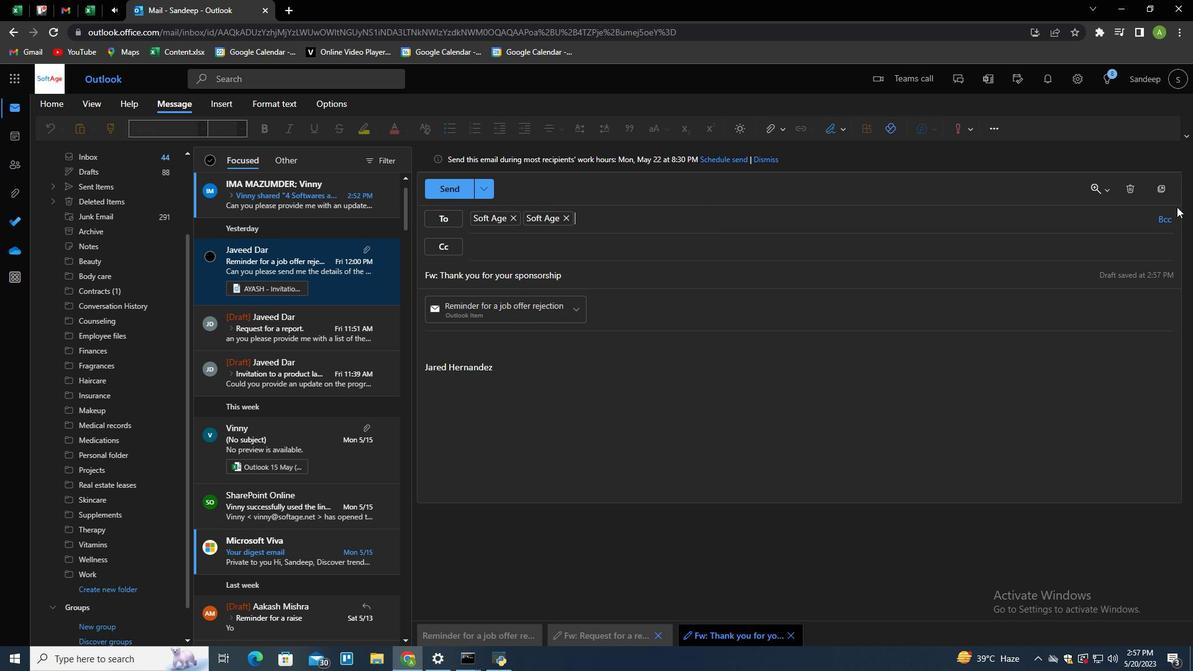 
Action: Mouse pressed left at (1167, 220)
Screenshot: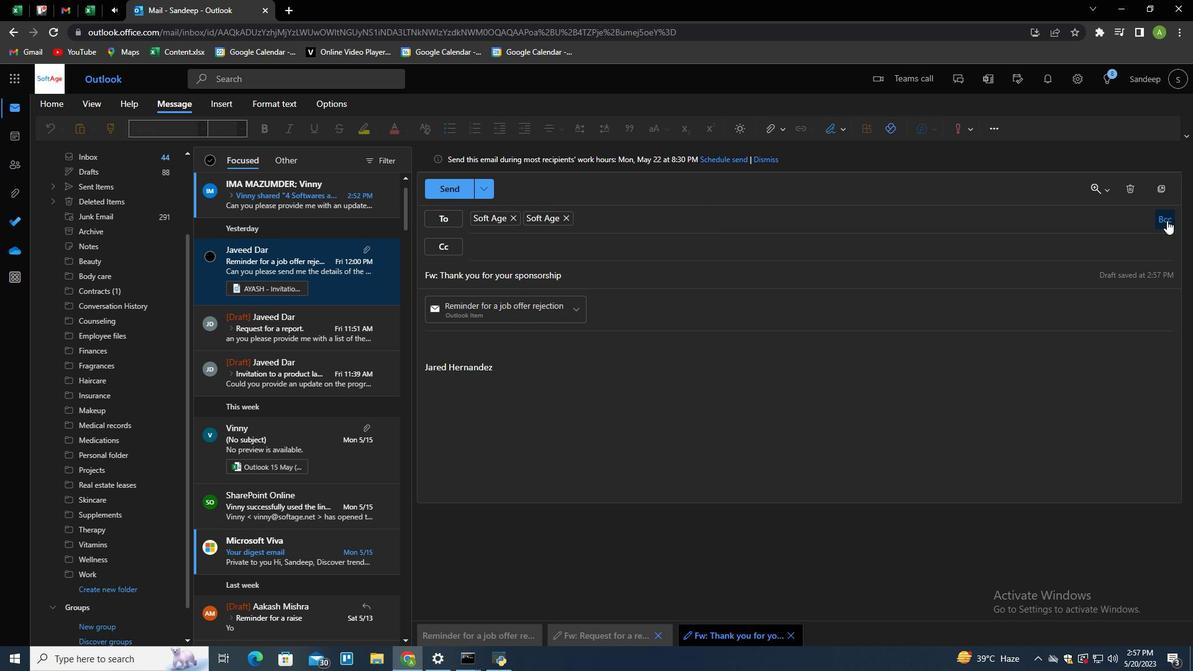 
Action: Mouse moved to (808, 282)
Screenshot: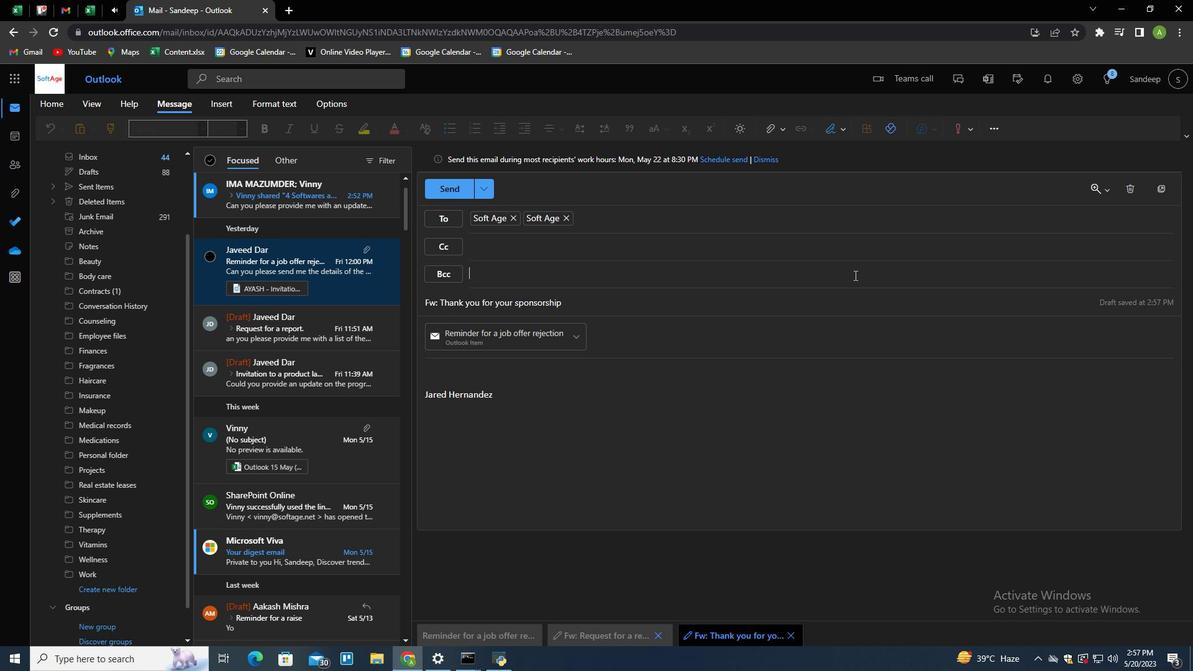 
Action: Key pressed softage.5<Key.shift><Key.shift><Key.shift><Key.shift>@softage.net<Key.enter>
Screenshot: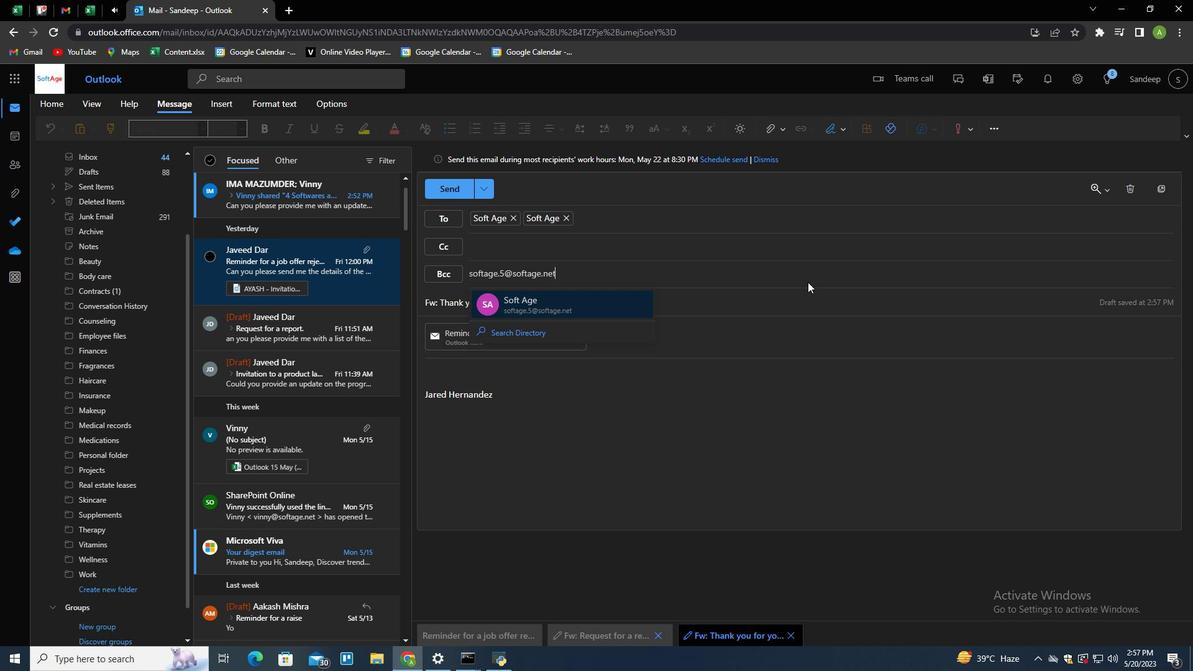 
Action: Mouse moved to (833, 251)
Screenshot: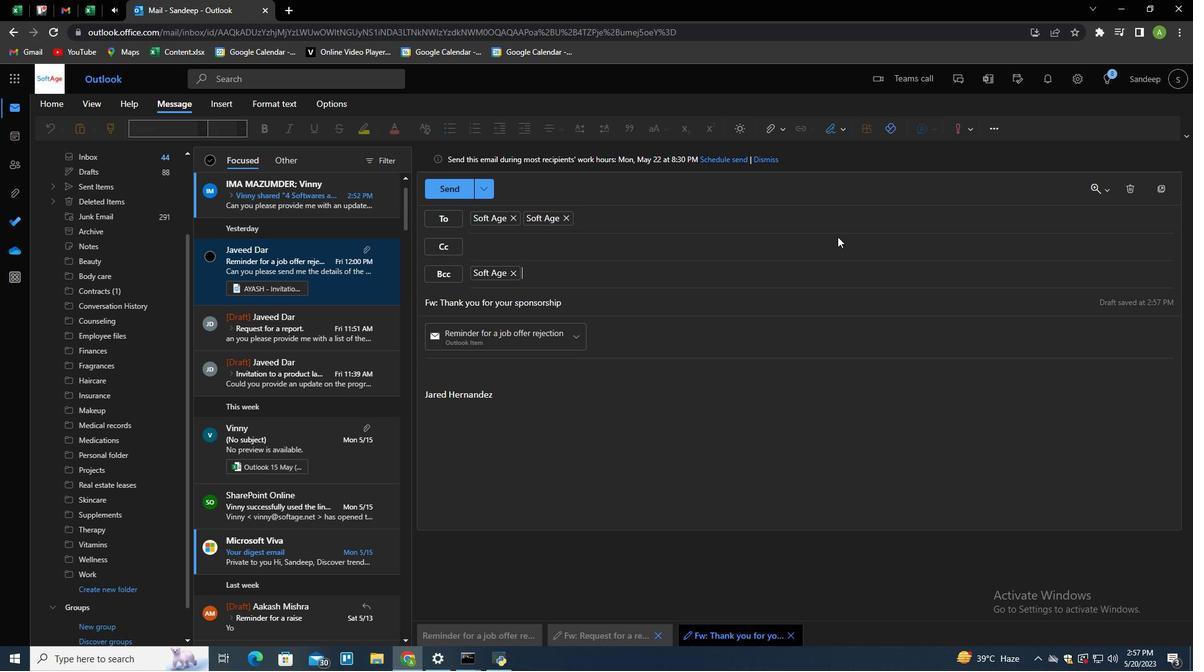 
Action: Key pressed <Key.tab><Key.tab><Key.tab><Key.tab>the<Key.space><Key.backspace><Key.backspace><Key.backspace><Key.backspace><Key.shift>I<Key.space>would<Key.space>appreciate<Key.space>it<Key.space>if<Key.space>you<Key.space>could<Key.space>d<Key.backspace>semd<Key.backspace><Key.backspace>nd<Key.space>me<Key.space>the<Key.space>sales<Key.space>report<Key.space>fo<Key.space>ht<Key.backspace><Key.backspace><Key.backspace><Key.backspace>r<Key.backspace>or<Key.space>th<Key.space><Key.backspace>e<Key.space>last<Key.space>quarter.<Key.enter>
Screenshot: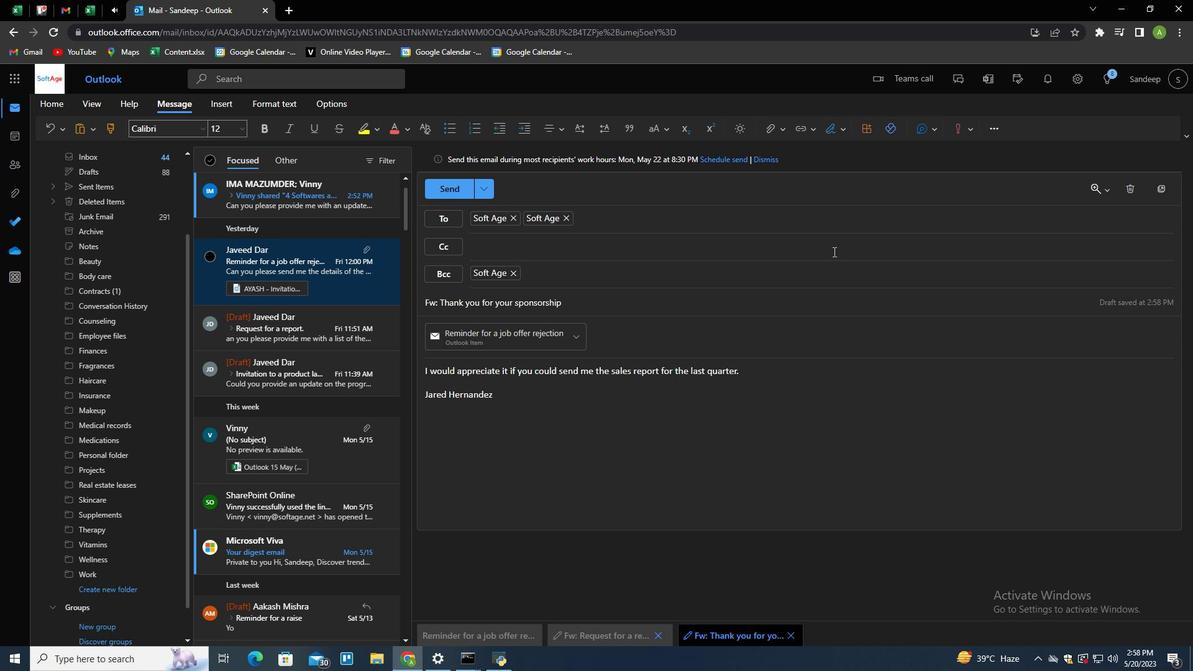 
